 Task: Look for space in Teluknaga, Indonesia from 6th September, 2023 to 10th September, 2023 for 1 adult in price range Rs.10000 to Rs.15000. Place can be private room with 1  bedroom having 1 bed and 1 bathroom. Property type can be house, flat, guest house, hotel. Booking option can be shelf check-in. Required host language is English.
Action: Mouse moved to (417, 73)
Screenshot: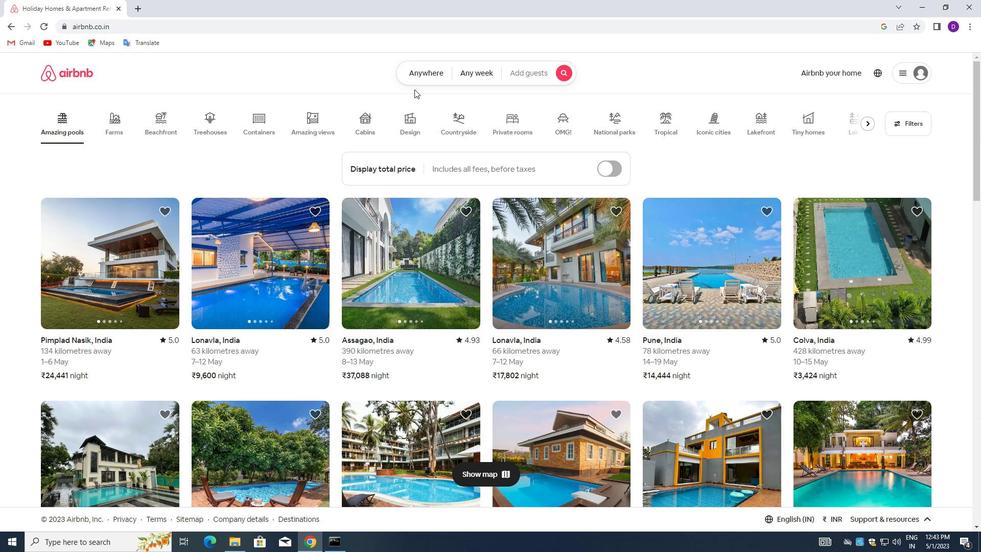 
Action: Mouse pressed left at (417, 73)
Screenshot: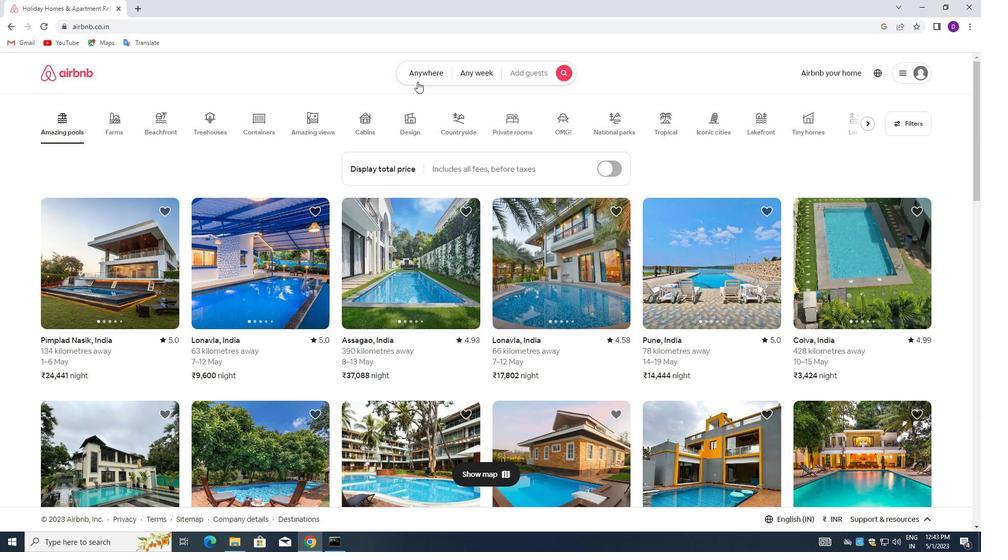 
Action: Mouse moved to (324, 118)
Screenshot: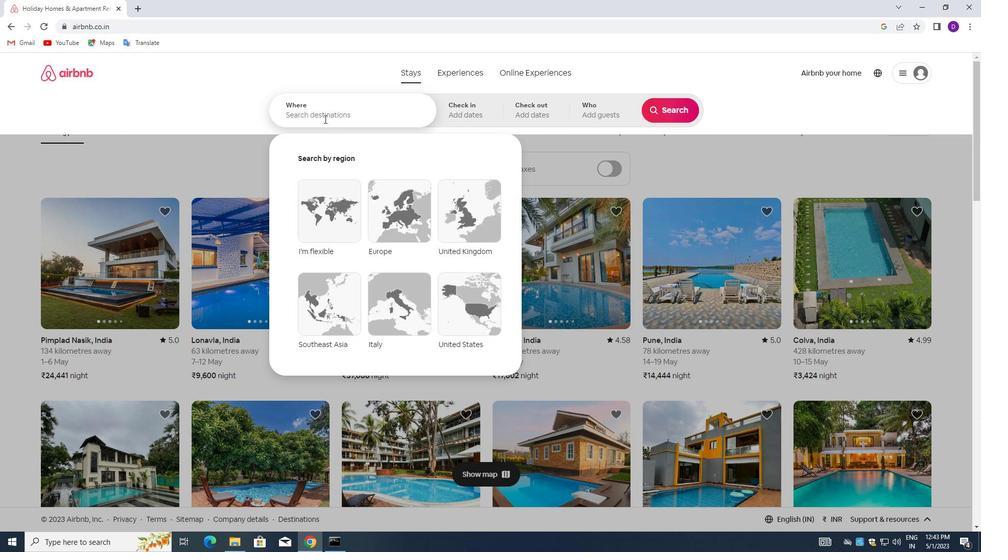 
Action: Mouse pressed left at (324, 118)
Screenshot: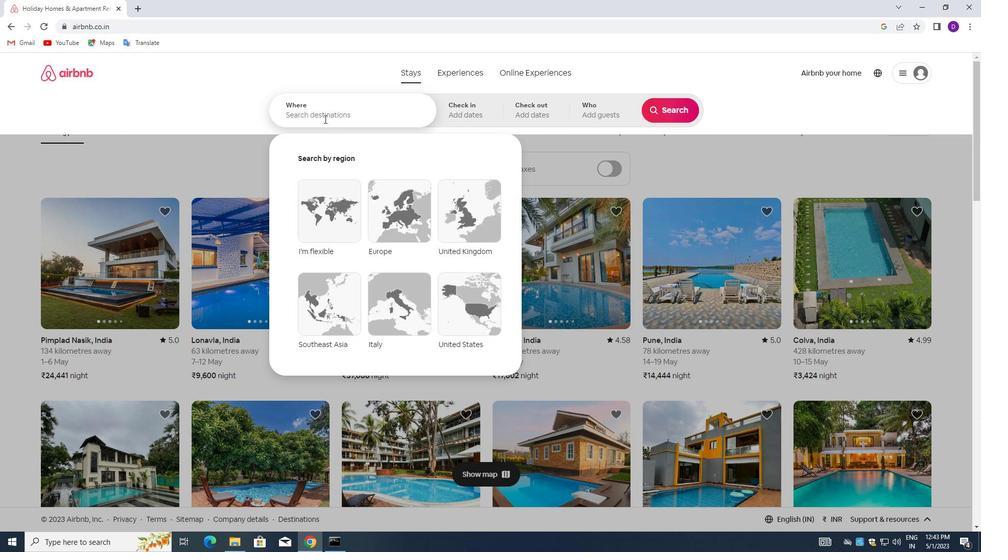 
Action: Key pressed <Key.shift>TELUKNAGA,<Key.space><Key.shift>INDONESIA<Key.enter>
Screenshot: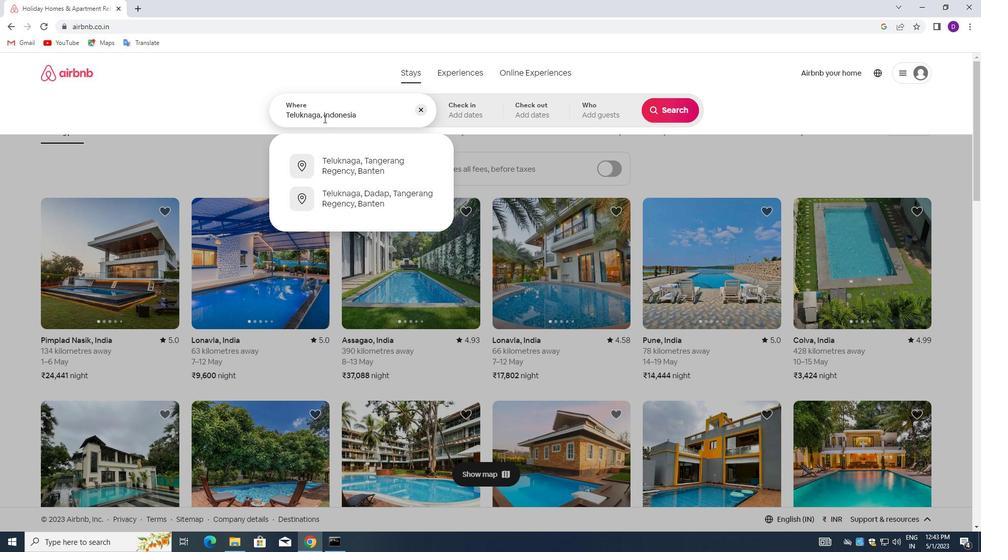 
Action: Mouse moved to (668, 189)
Screenshot: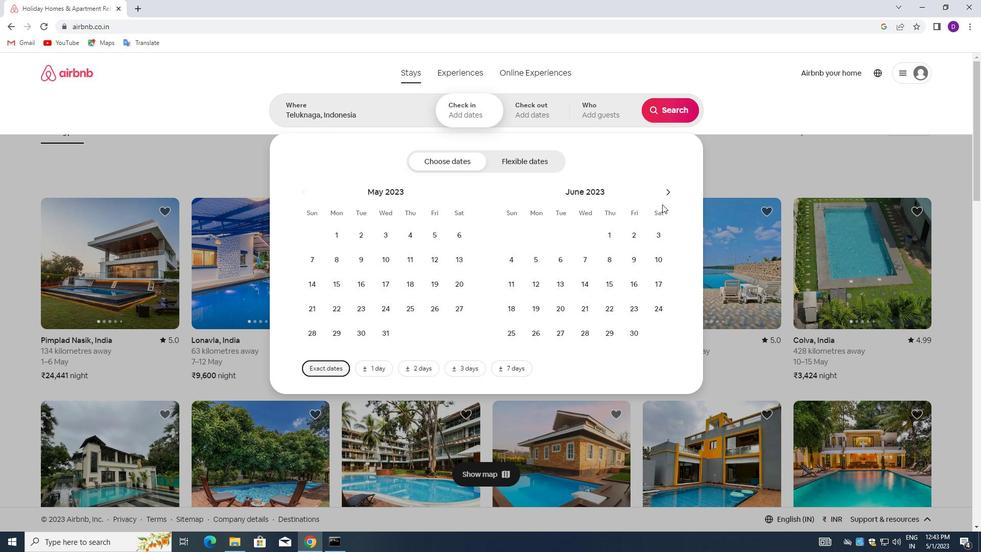 
Action: Mouse pressed left at (668, 189)
Screenshot: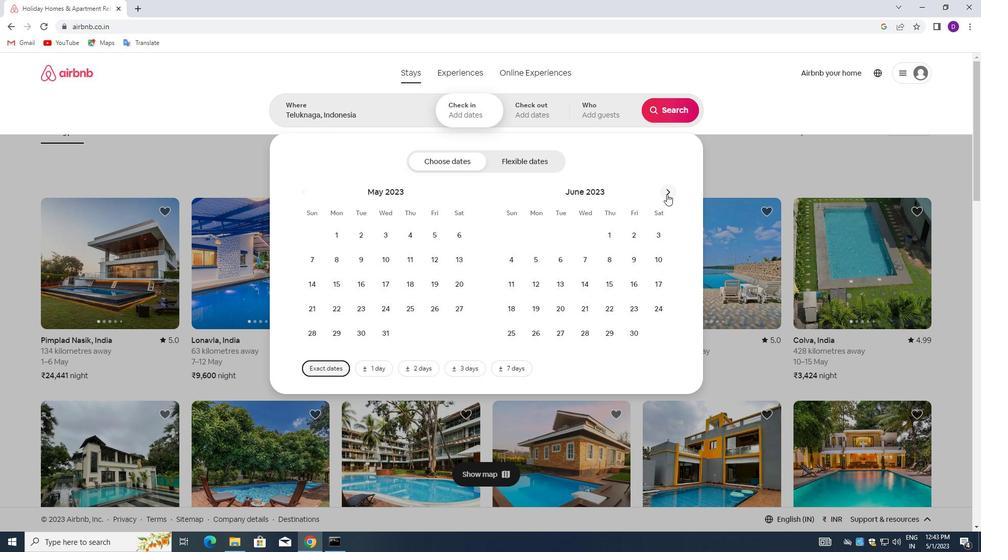 
Action: Mouse pressed left at (668, 189)
Screenshot: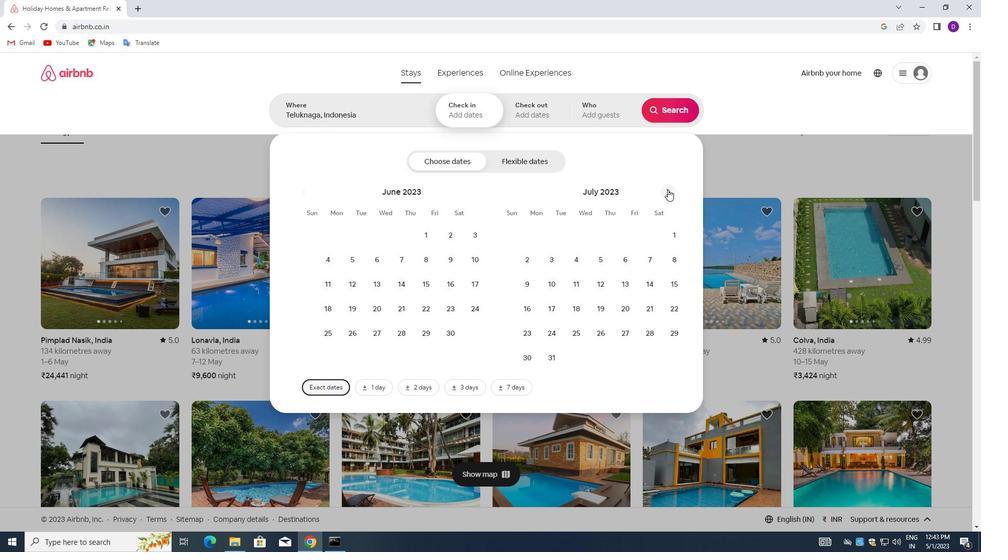 
Action: Mouse pressed left at (668, 189)
Screenshot: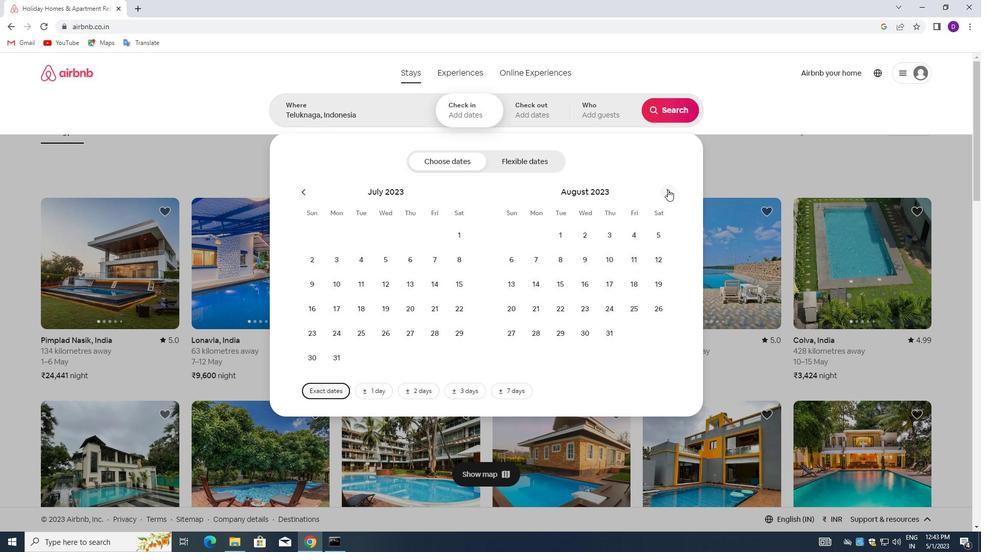 
Action: Mouse moved to (583, 262)
Screenshot: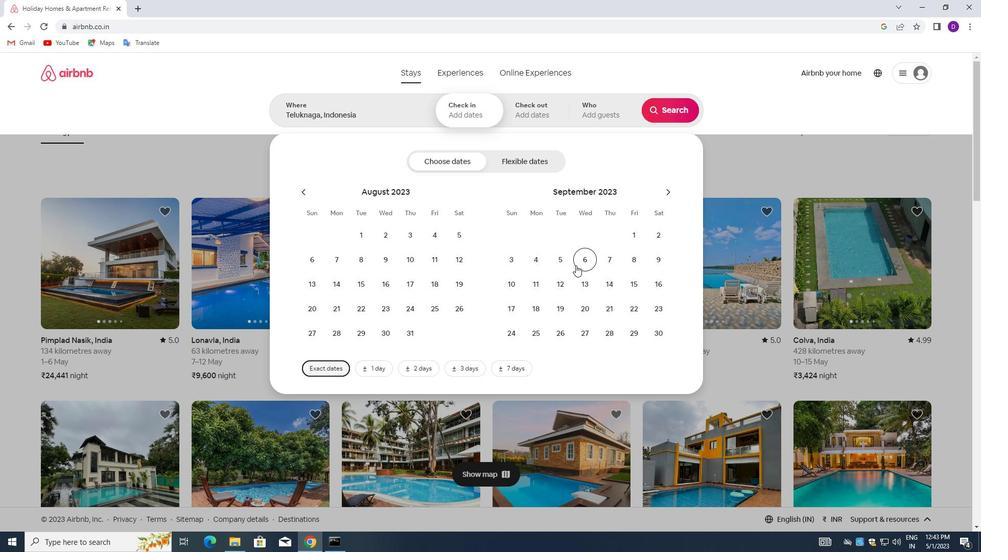 
Action: Mouse pressed left at (583, 262)
Screenshot: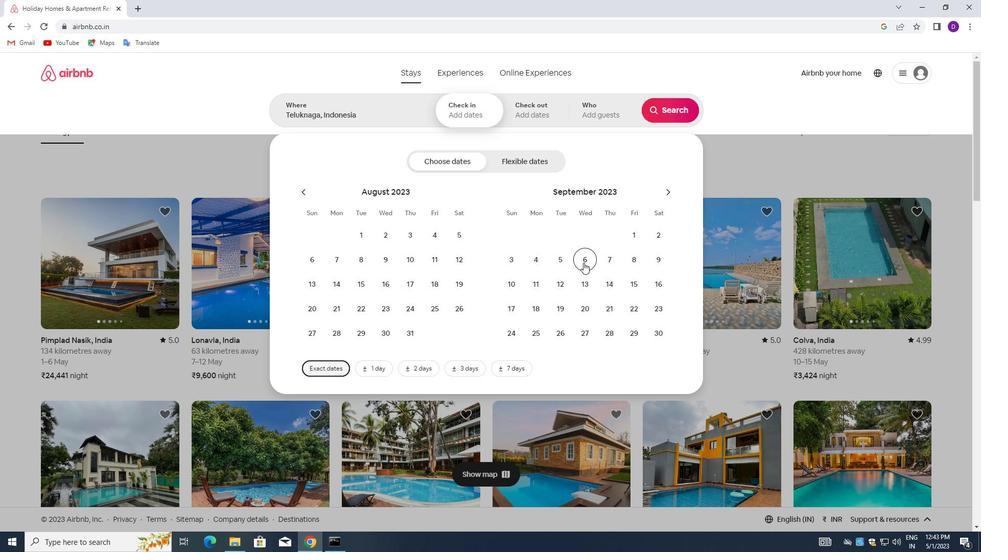 
Action: Mouse moved to (517, 279)
Screenshot: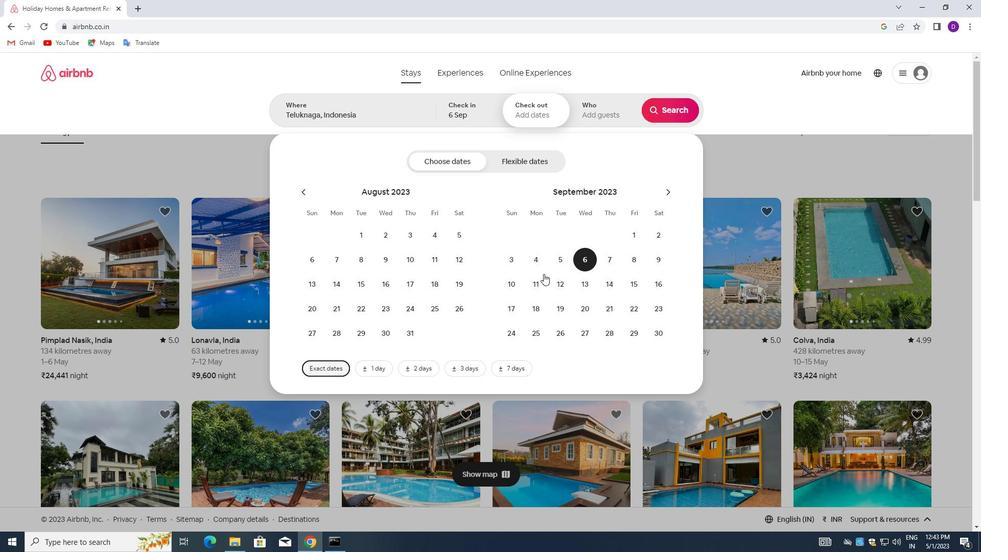 
Action: Mouse pressed left at (517, 279)
Screenshot: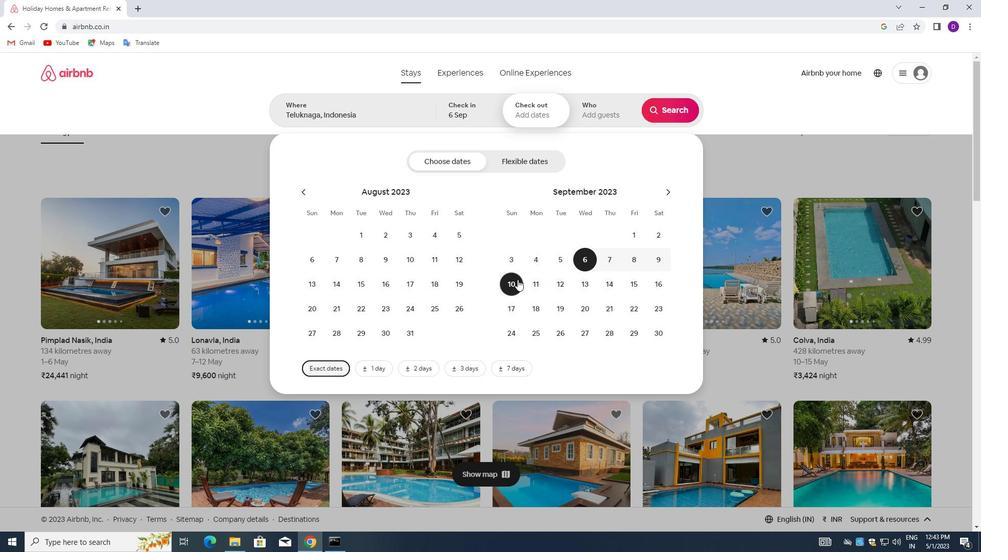 
Action: Mouse moved to (594, 113)
Screenshot: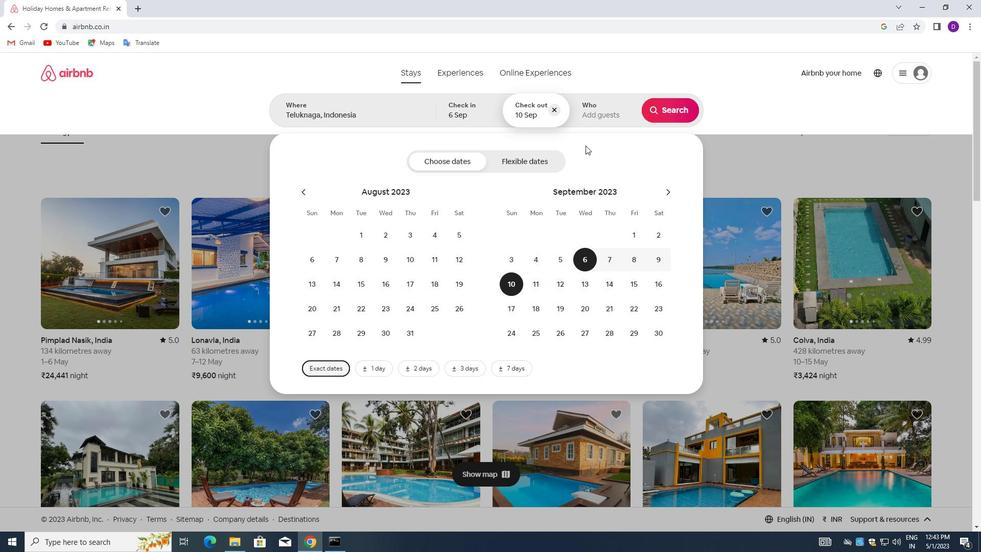 
Action: Mouse pressed left at (594, 113)
Screenshot: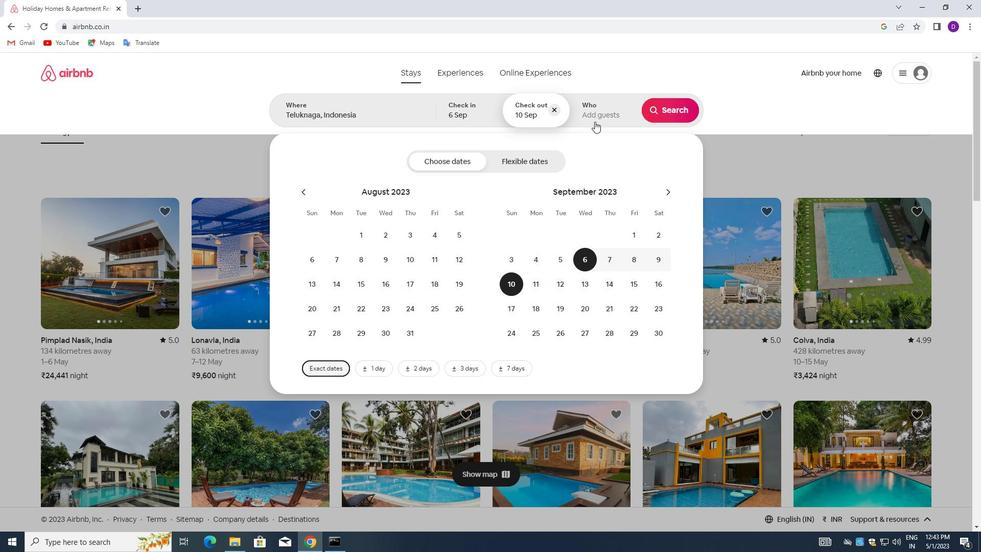 
Action: Mouse moved to (678, 164)
Screenshot: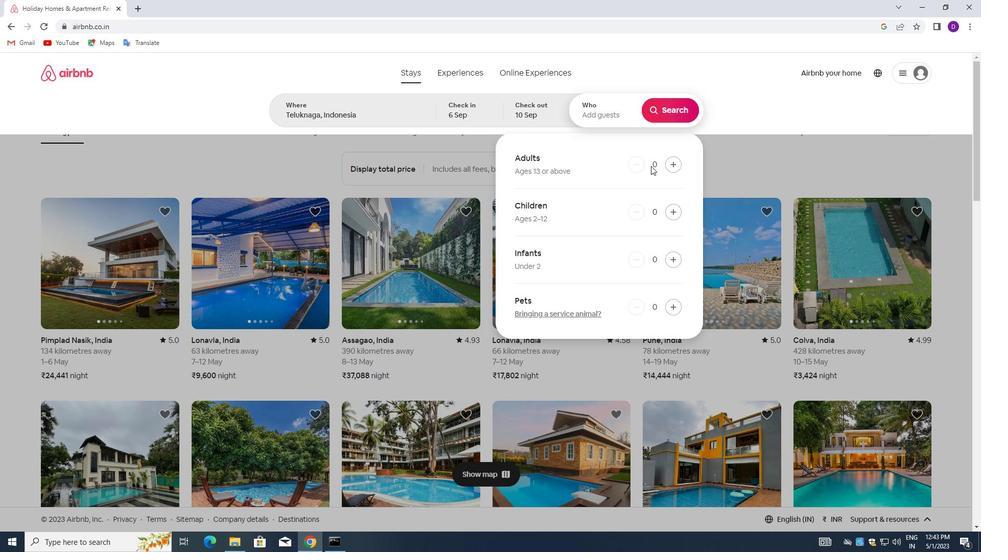 
Action: Mouse pressed left at (678, 164)
Screenshot: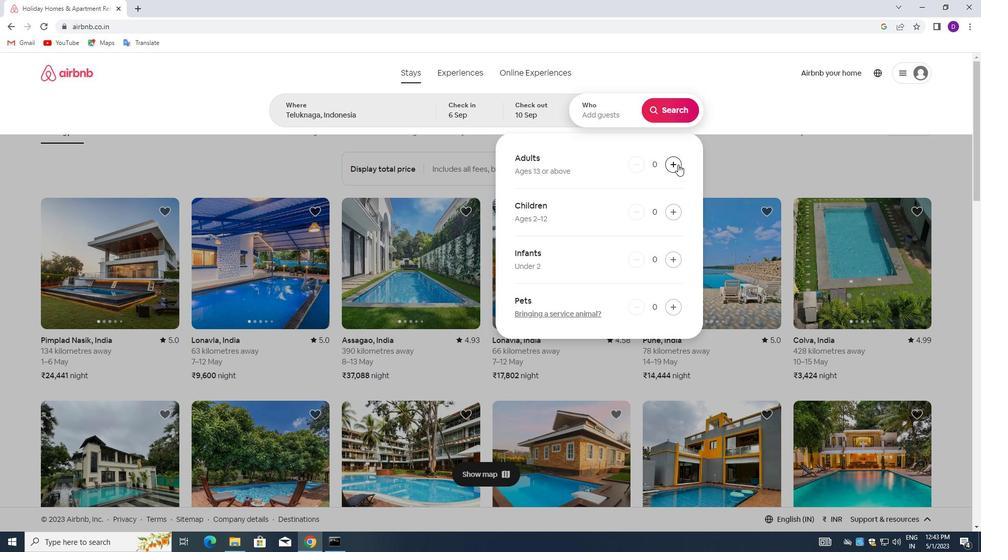 
Action: Mouse moved to (662, 112)
Screenshot: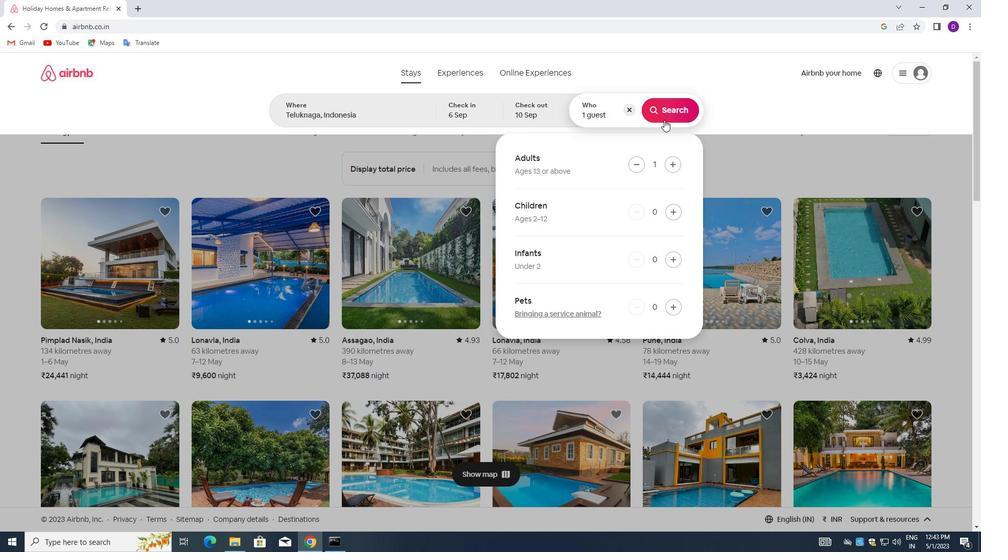 
Action: Mouse pressed left at (662, 112)
Screenshot: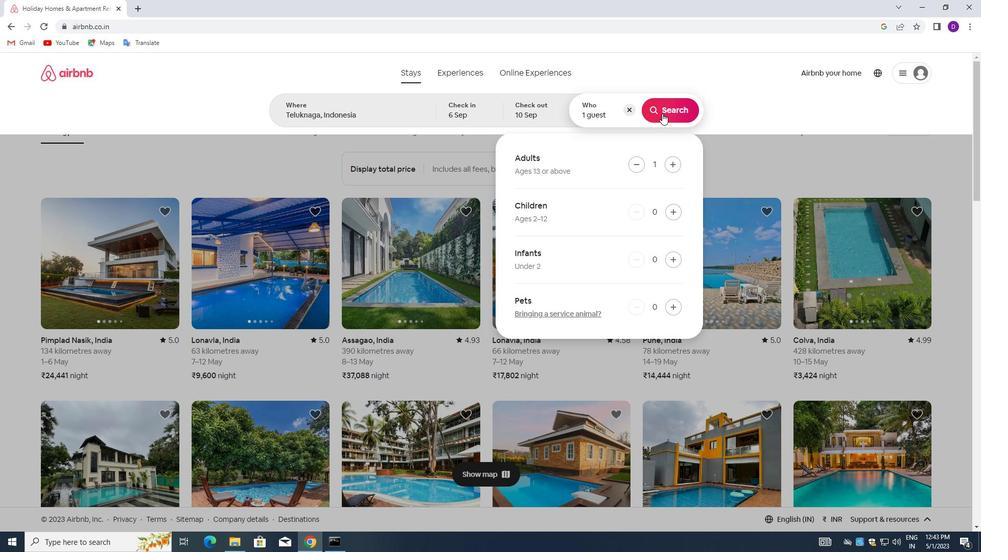 
Action: Mouse moved to (937, 112)
Screenshot: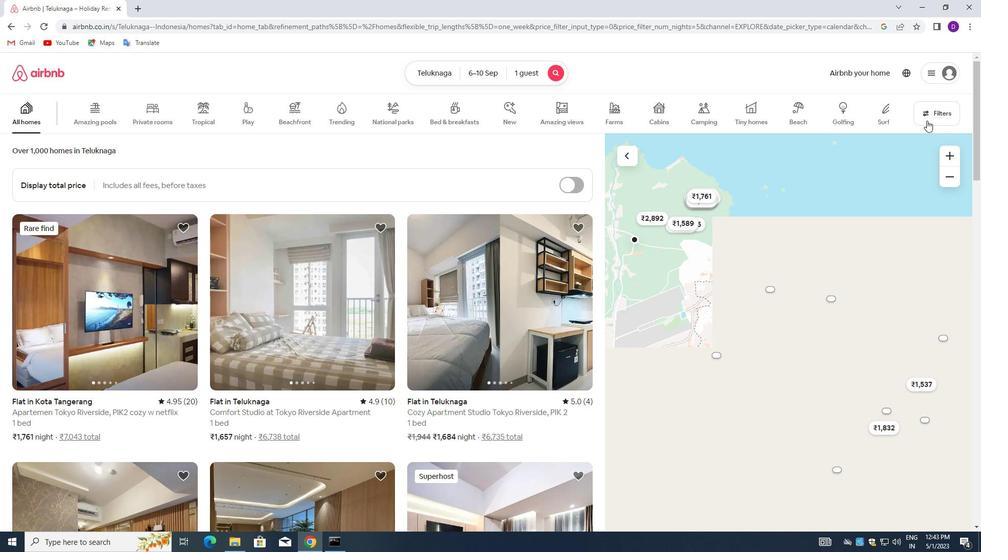 
Action: Mouse pressed left at (937, 112)
Screenshot: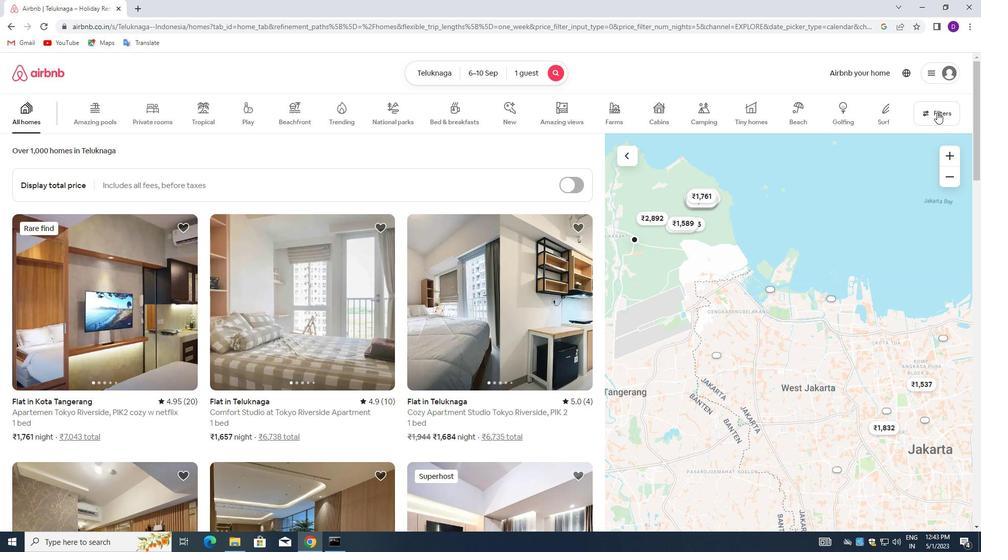
Action: Mouse moved to (366, 246)
Screenshot: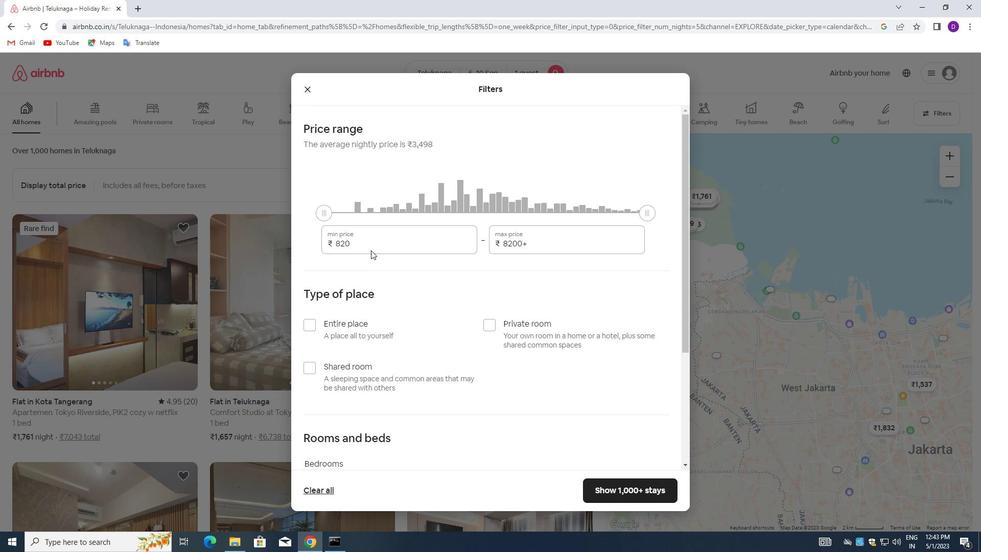 
Action: Mouse pressed left at (366, 246)
Screenshot: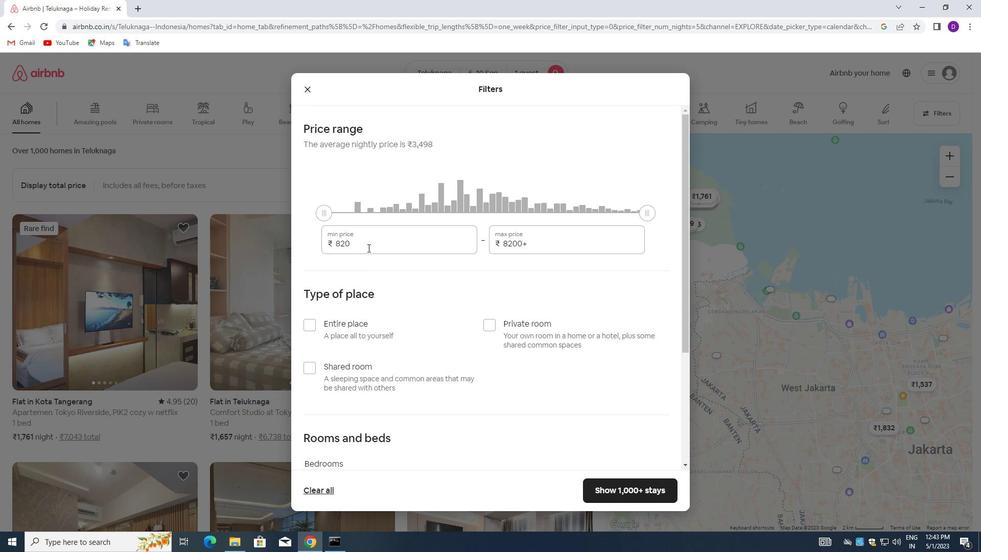 
Action: Mouse pressed left at (366, 246)
Screenshot: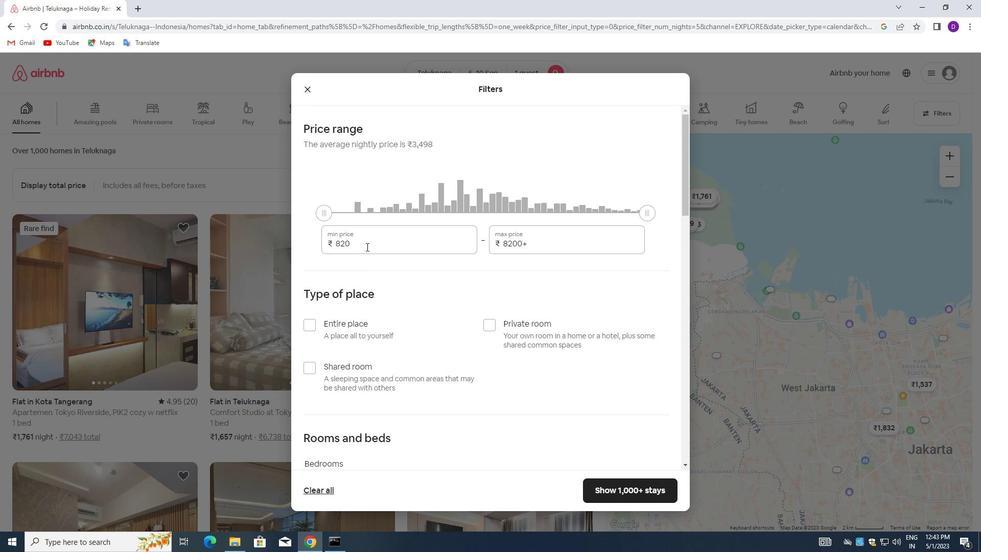 
Action: Key pressed 10000<Key.tab>15<Key.backspace><Key.backspace><Key.backspace><Key.backspace><Key.backspace><Key.backspace><Key.backspace><Key.backspace><Key.backspace><Key.backspace>15000
Screenshot: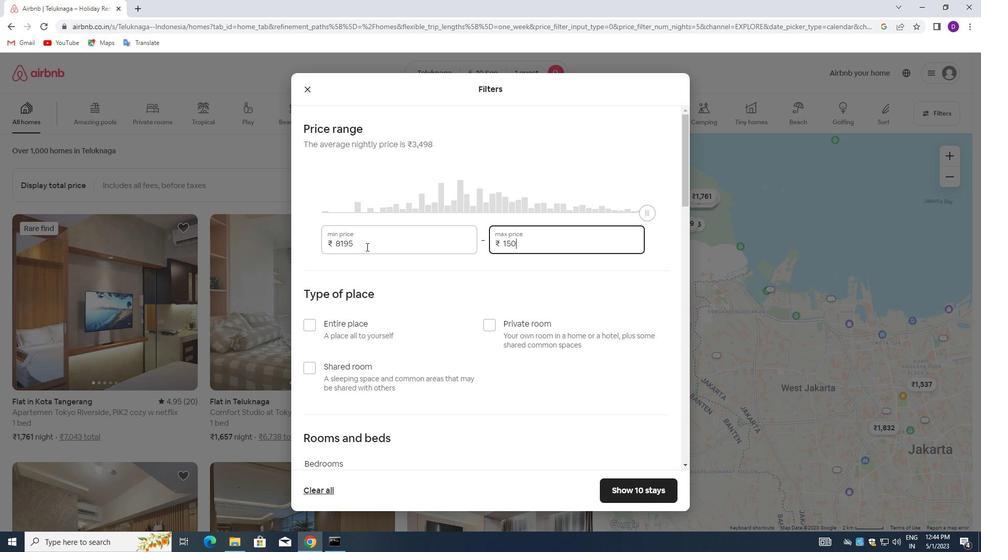 
Action: Mouse moved to (377, 273)
Screenshot: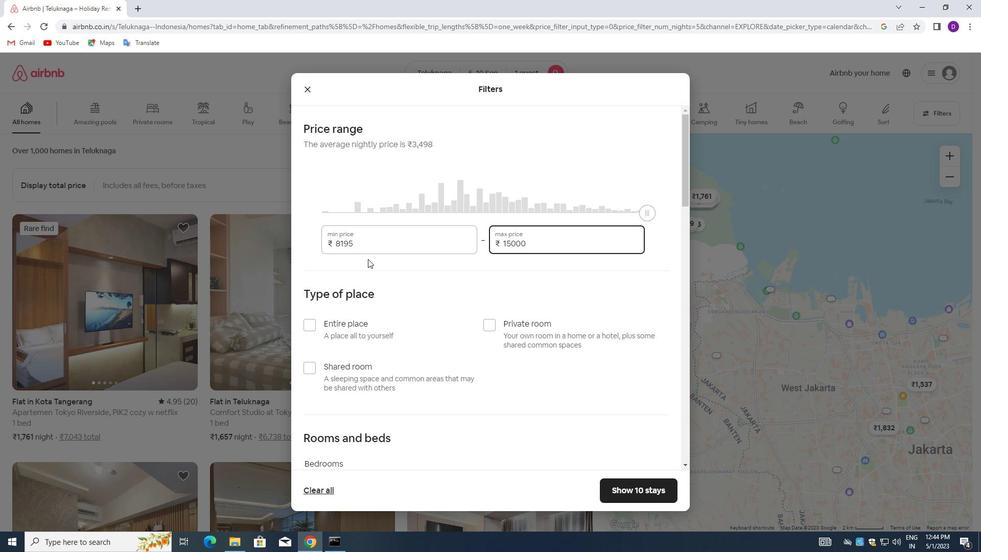 
Action: Mouse scrolled (377, 273) with delta (0, 0)
Screenshot: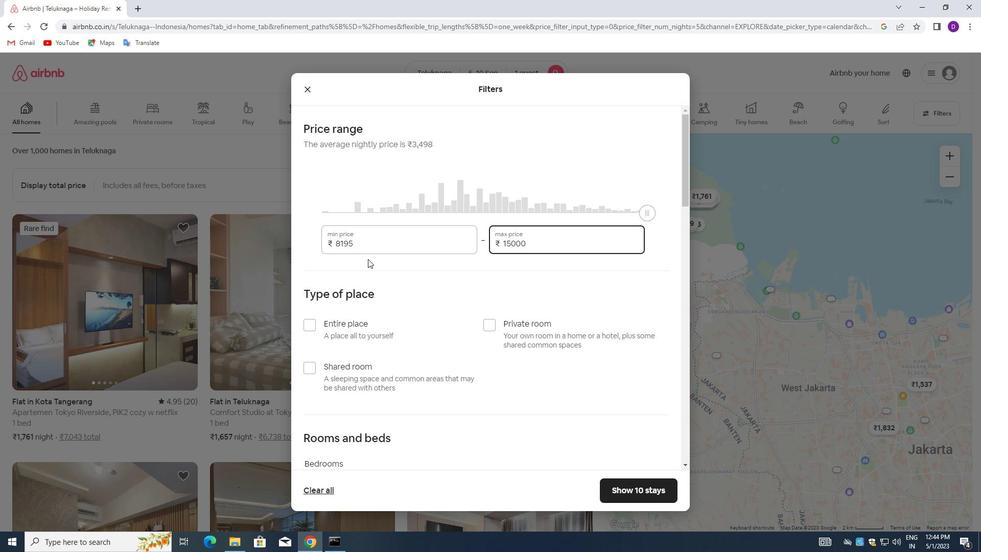 
Action: Mouse moved to (378, 275)
Screenshot: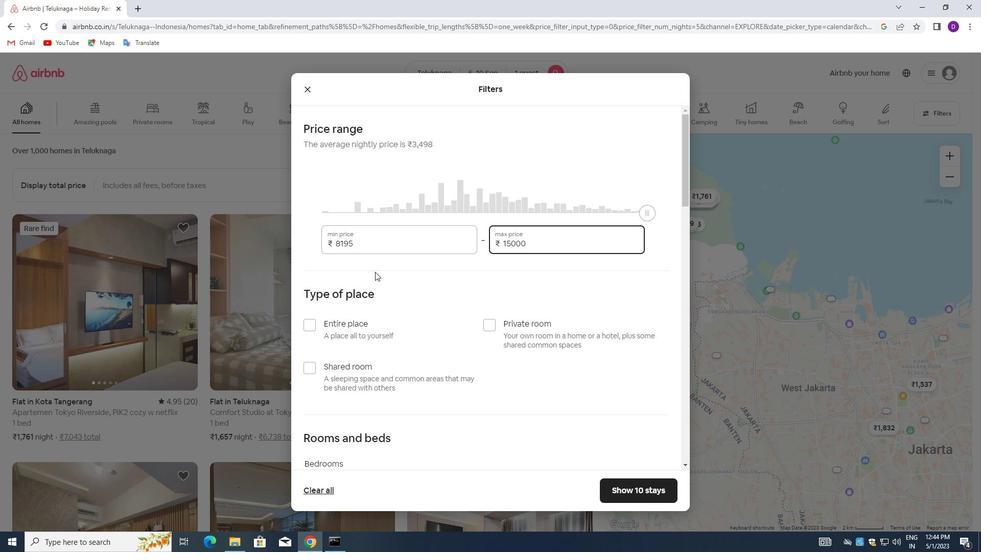 
Action: Mouse scrolled (378, 274) with delta (0, 0)
Screenshot: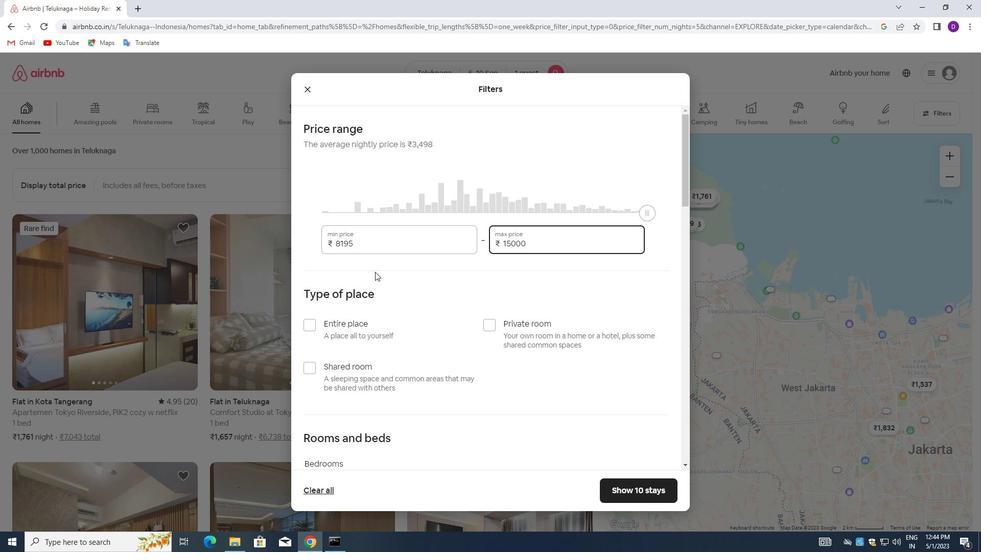 
Action: Mouse moved to (378, 275)
Screenshot: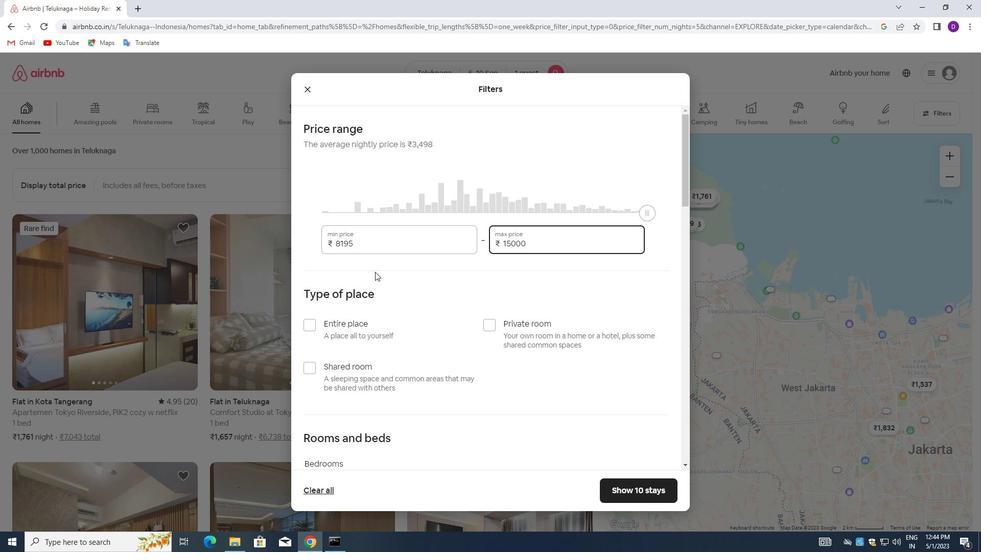 
Action: Mouse scrolled (378, 275) with delta (0, 0)
Screenshot: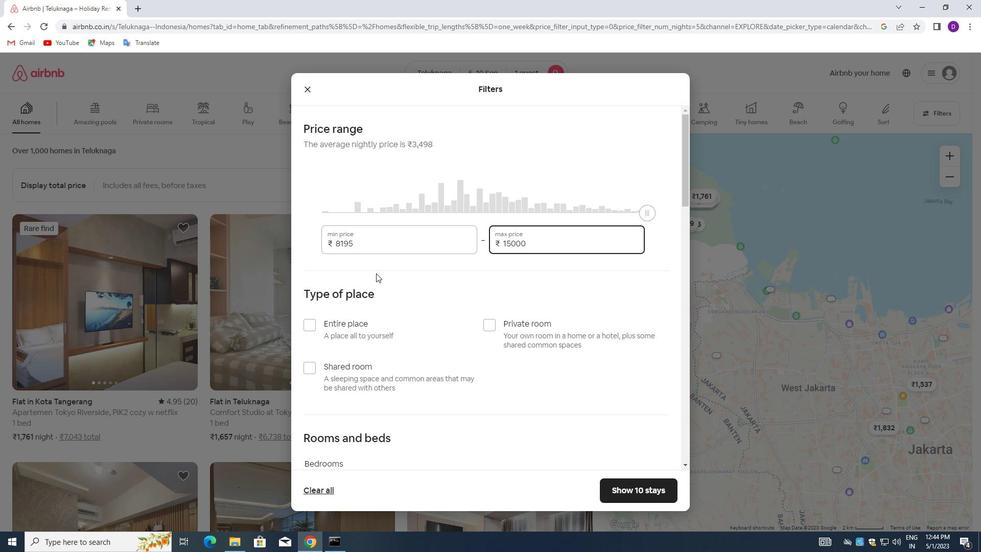 
Action: Mouse moved to (378, 276)
Screenshot: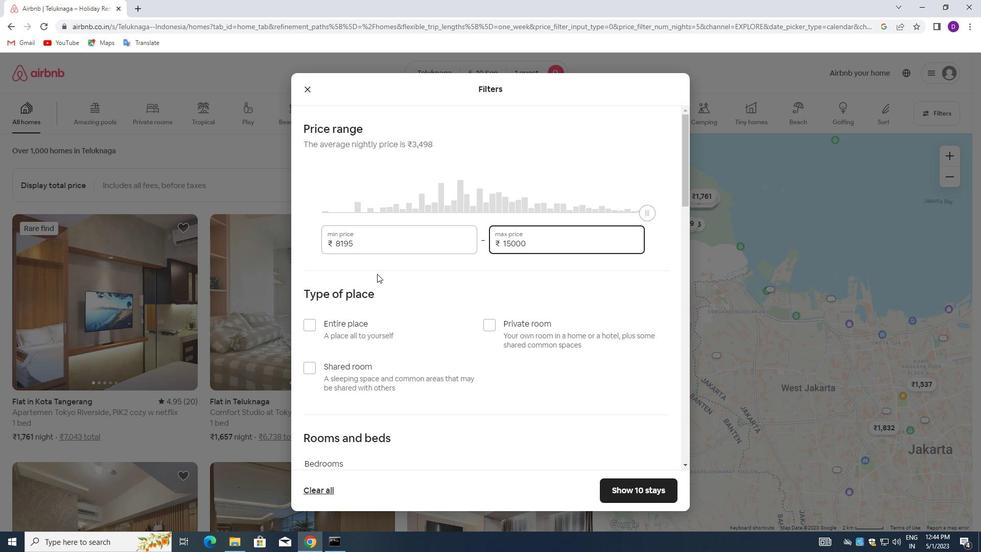 
Action: Mouse scrolled (378, 275) with delta (0, 0)
Screenshot: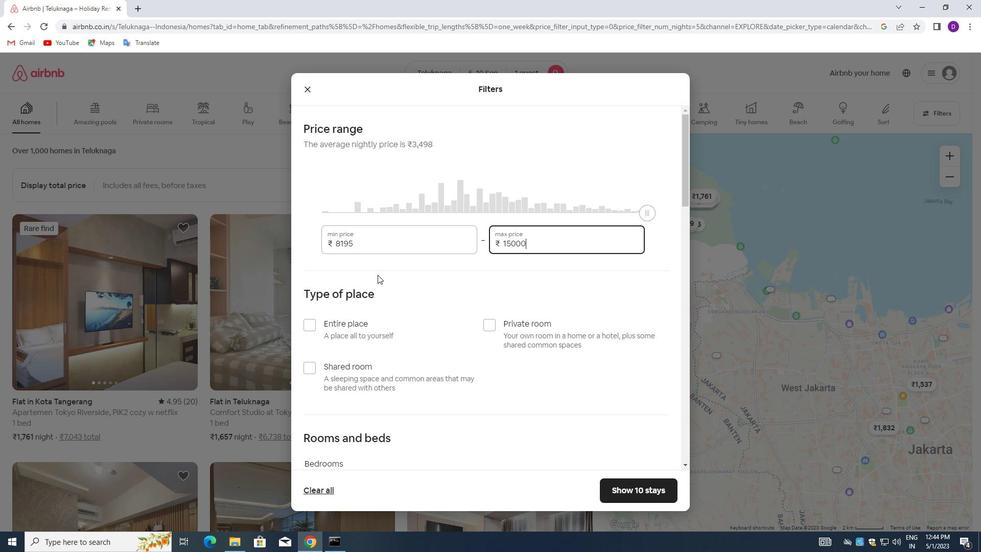 
Action: Mouse moved to (490, 122)
Screenshot: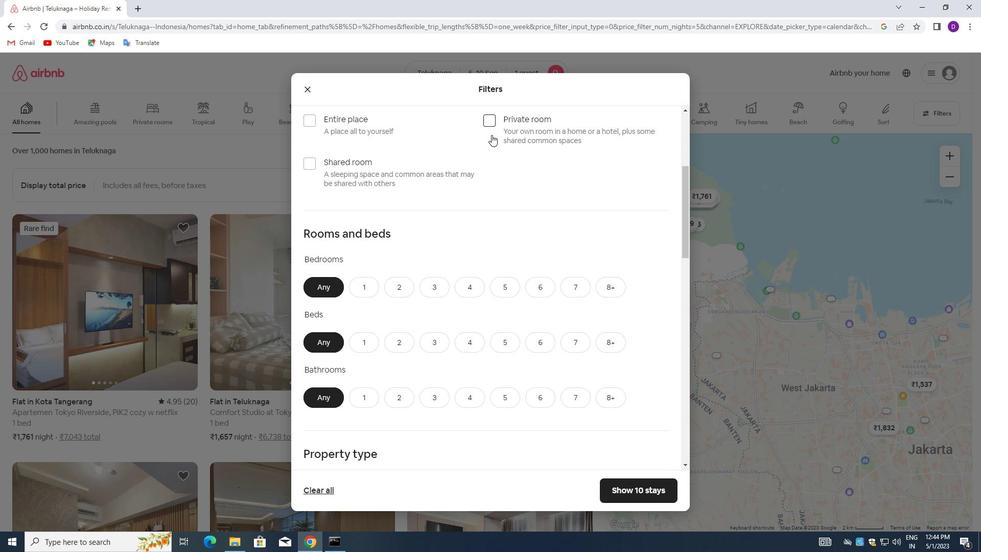 
Action: Mouse pressed left at (490, 122)
Screenshot: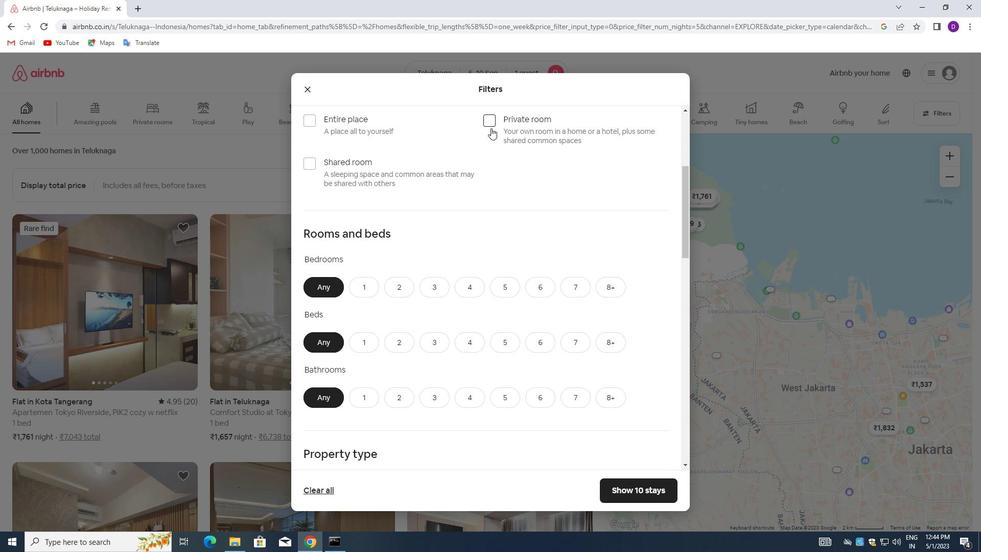 
Action: Mouse moved to (362, 282)
Screenshot: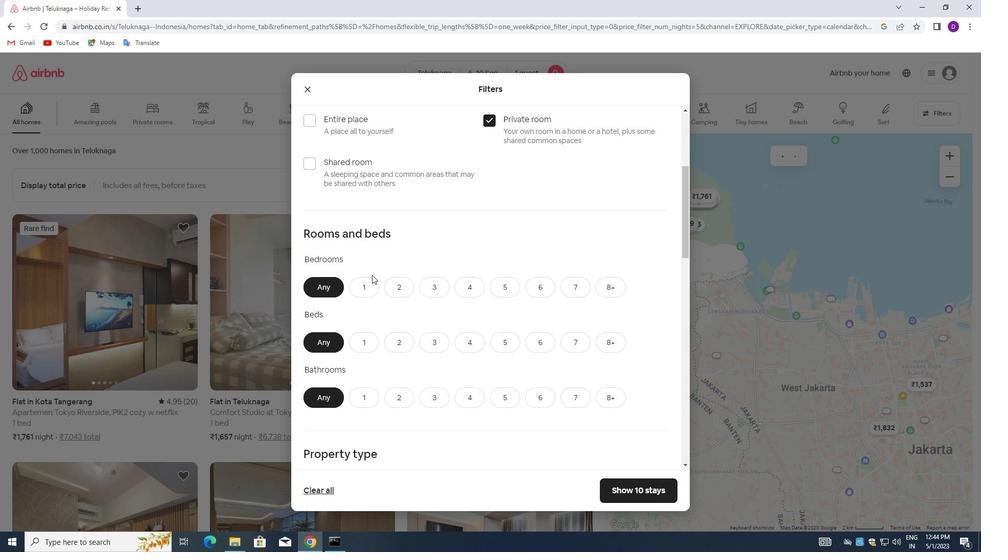 
Action: Mouse pressed left at (362, 282)
Screenshot: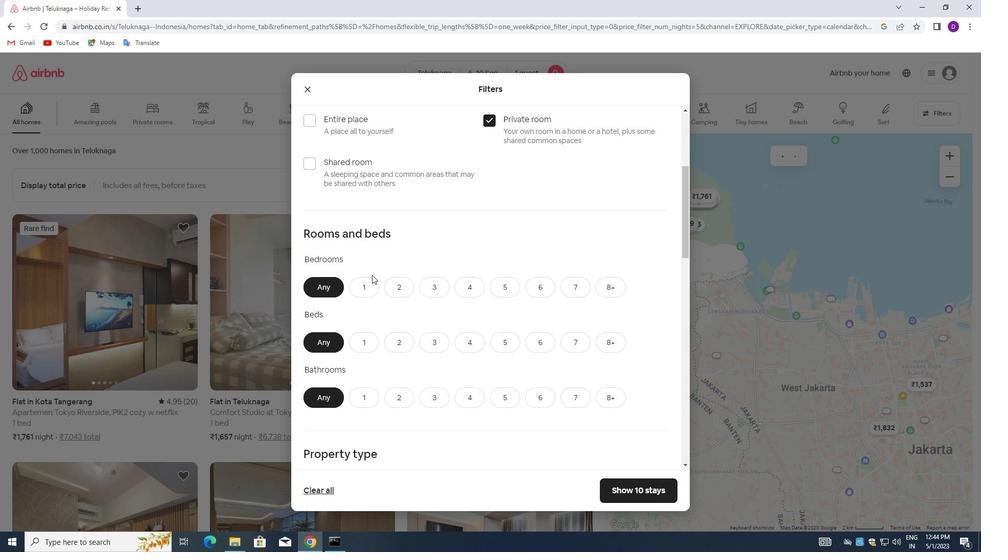 
Action: Mouse moved to (361, 343)
Screenshot: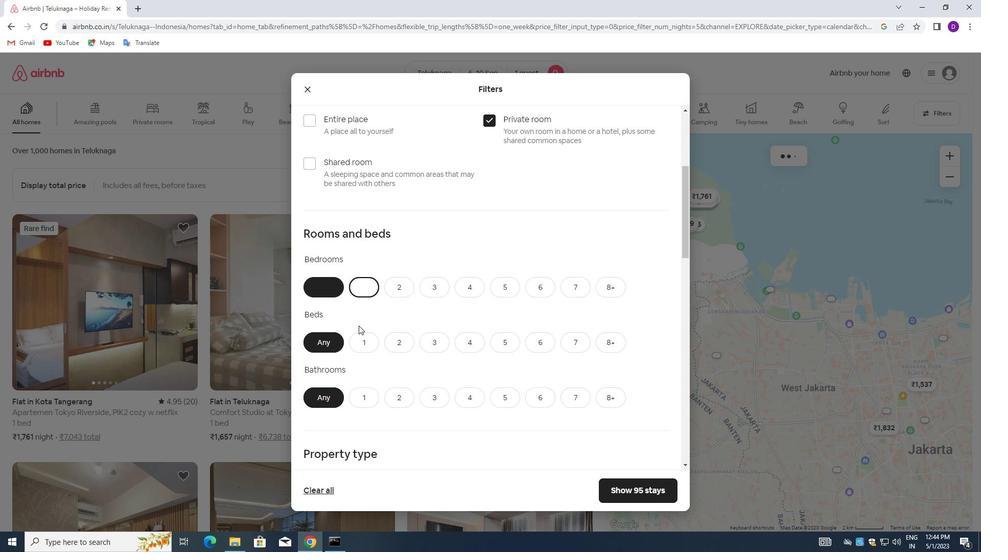 
Action: Mouse pressed left at (361, 343)
Screenshot: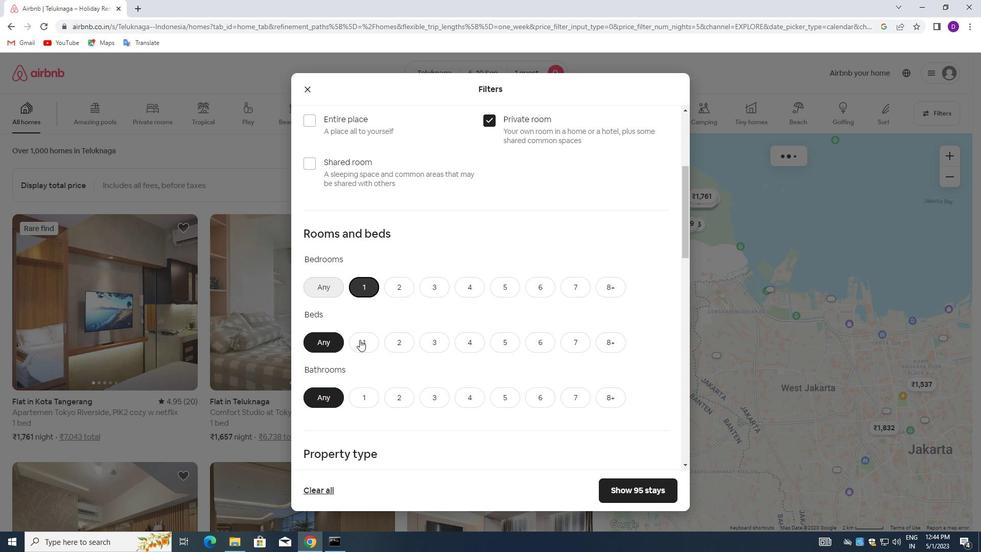 
Action: Mouse moved to (364, 391)
Screenshot: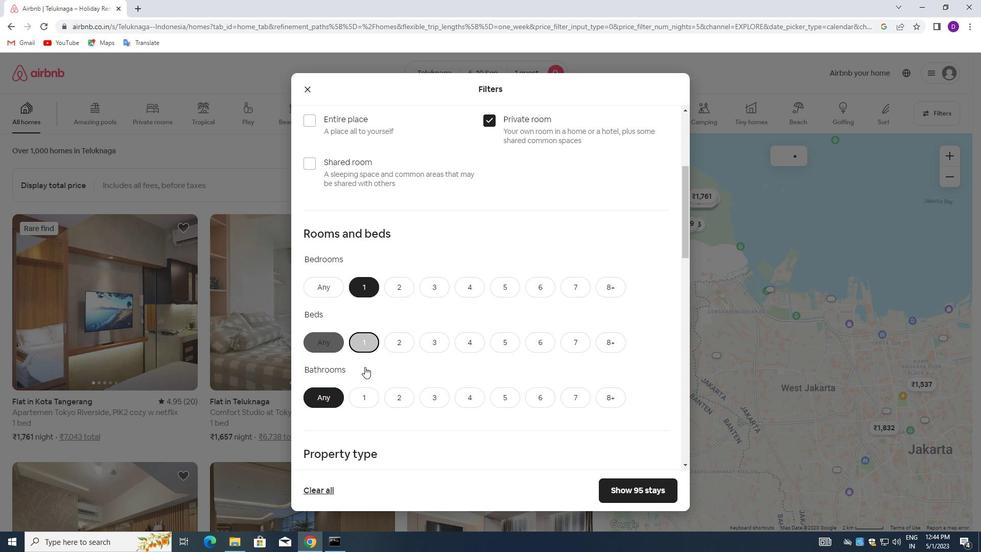 
Action: Mouse pressed left at (364, 391)
Screenshot: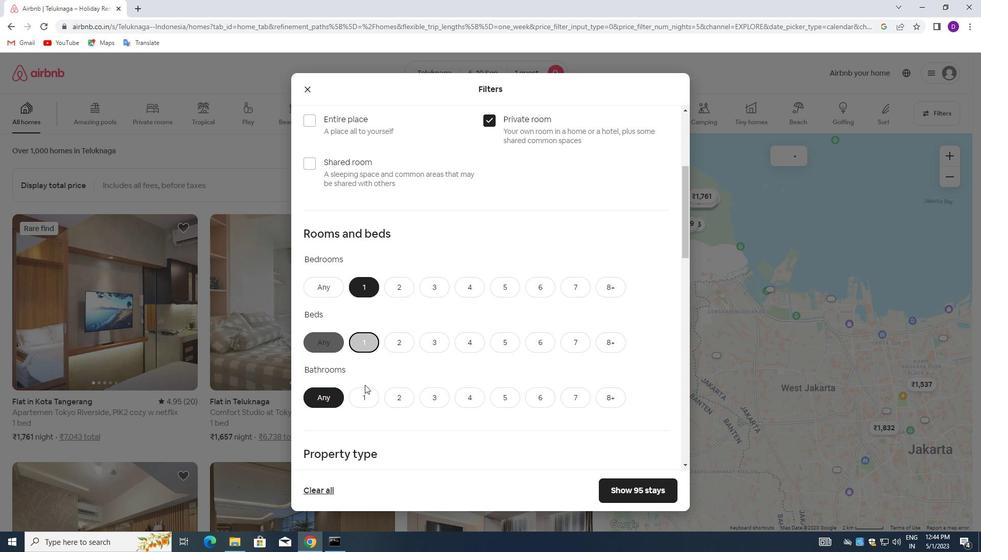 
Action: Mouse moved to (390, 351)
Screenshot: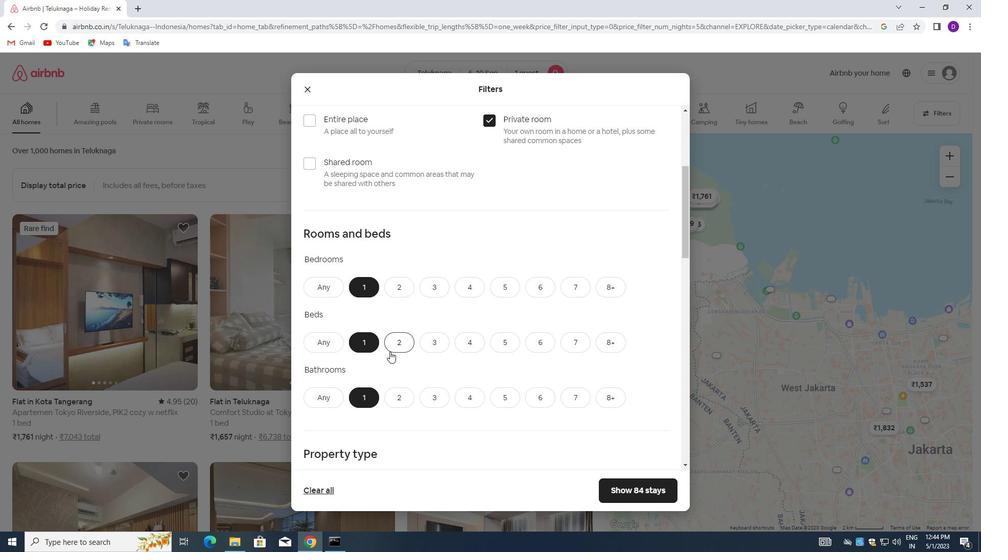 
Action: Mouse scrolled (390, 351) with delta (0, 0)
Screenshot: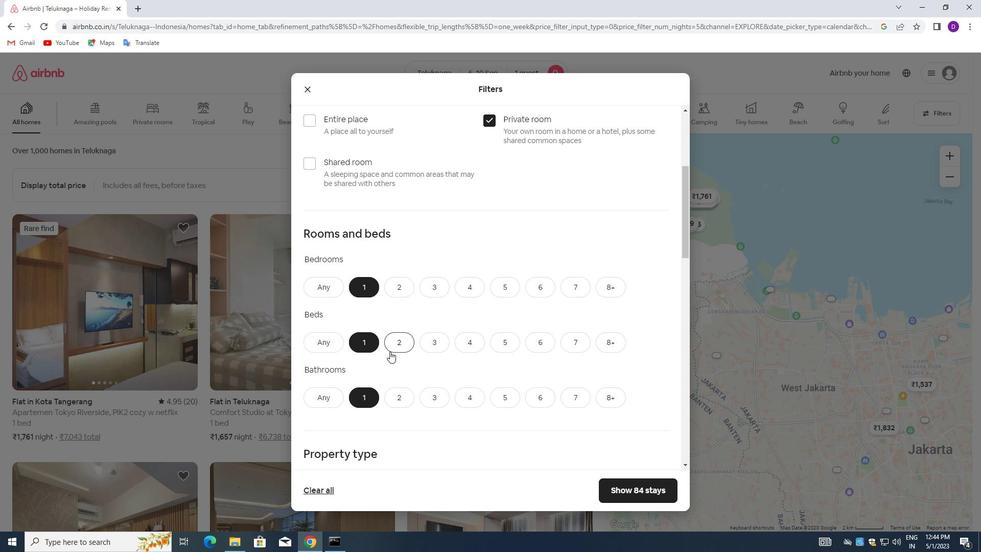 
Action: Mouse moved to (391, 351)
Screenshot: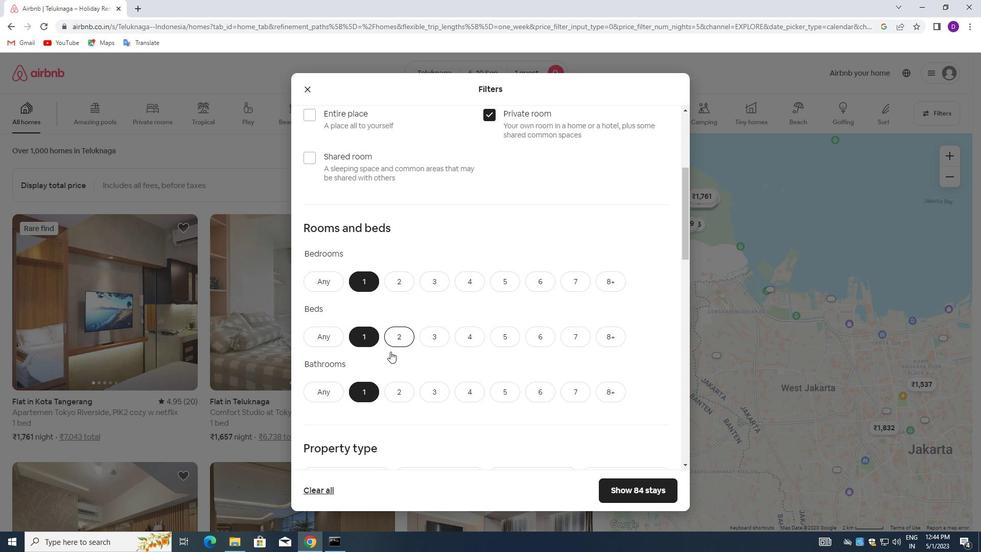 
Action: Mouse scrolled (391, 351) with delta (0, 0)
Screenshot: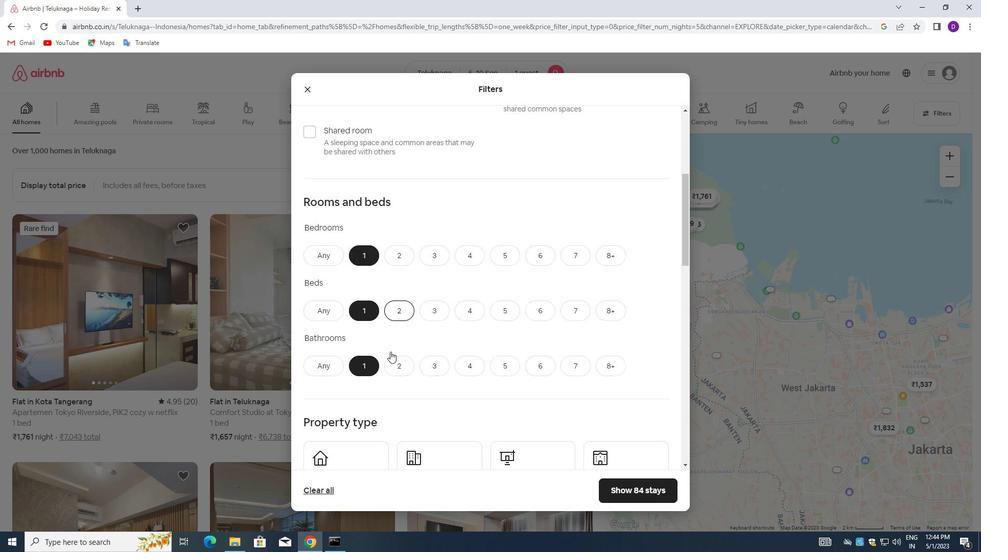 
Action: Mouse scrolled (391, 351) with delta (0, 0)
Screenshot: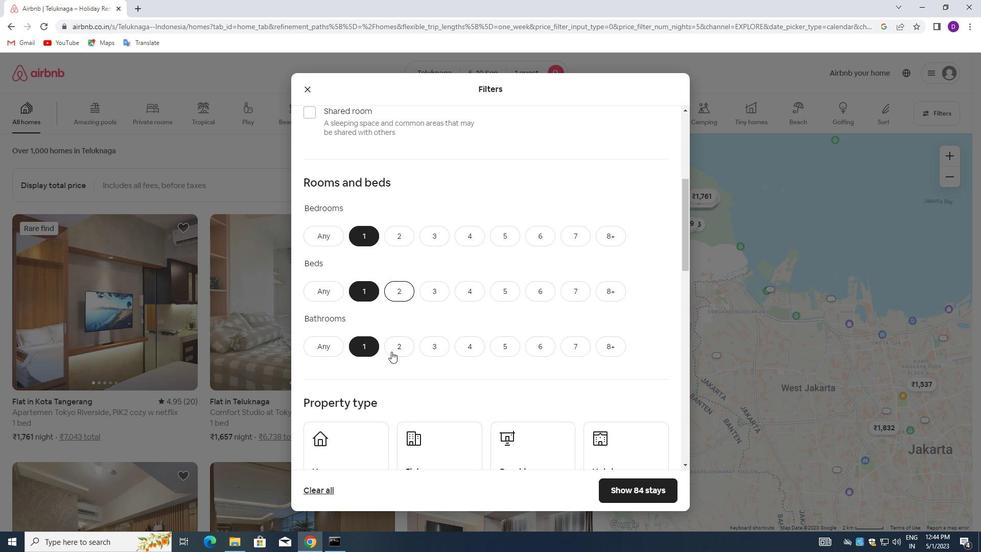 
Action: Mouse moved to (348, 348)
Screenshot: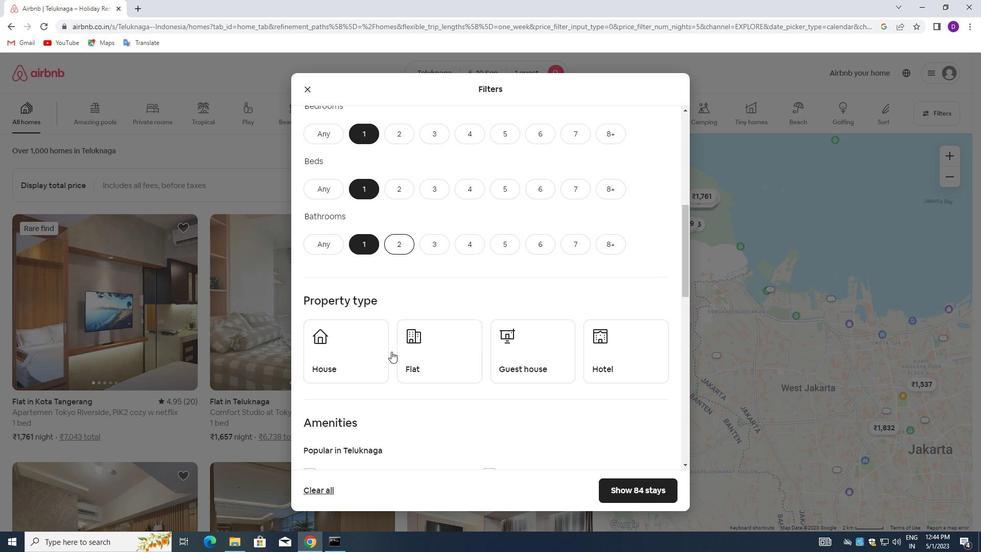 
Action: Mouse pressed left at (348, 348)
Screenshot: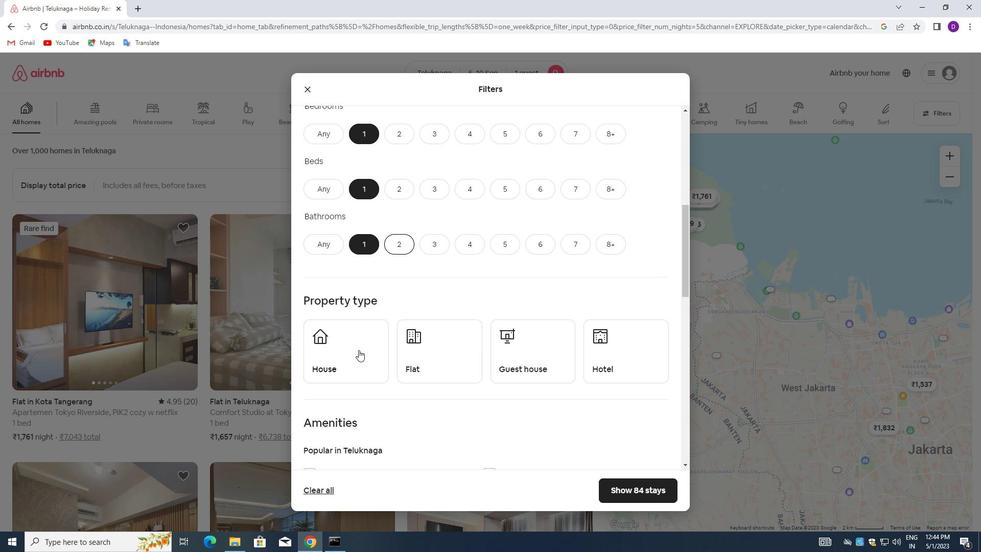 
Action: Mouse moved to (417, 350)
Screenshot: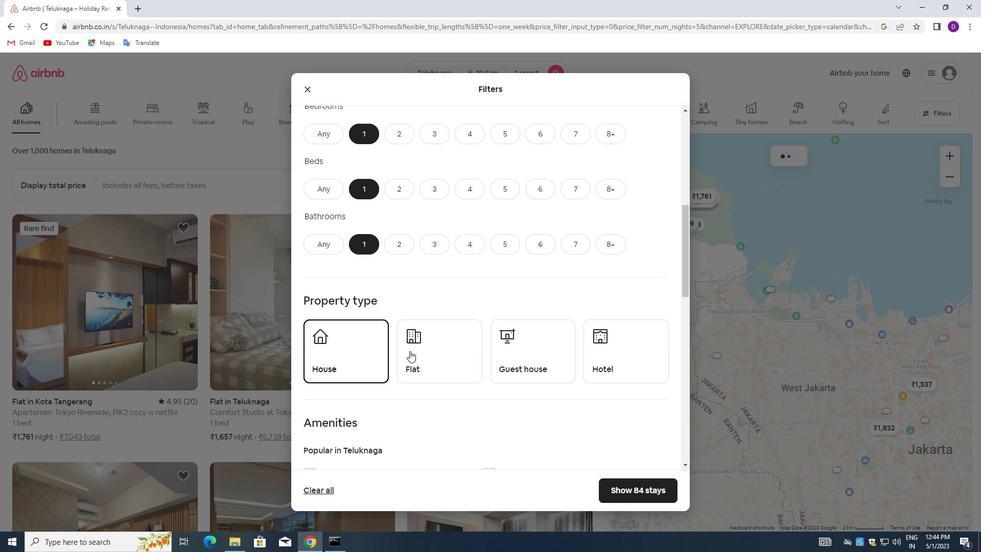 
Action: Mouse pressed left at (417, 350)
Screenshot: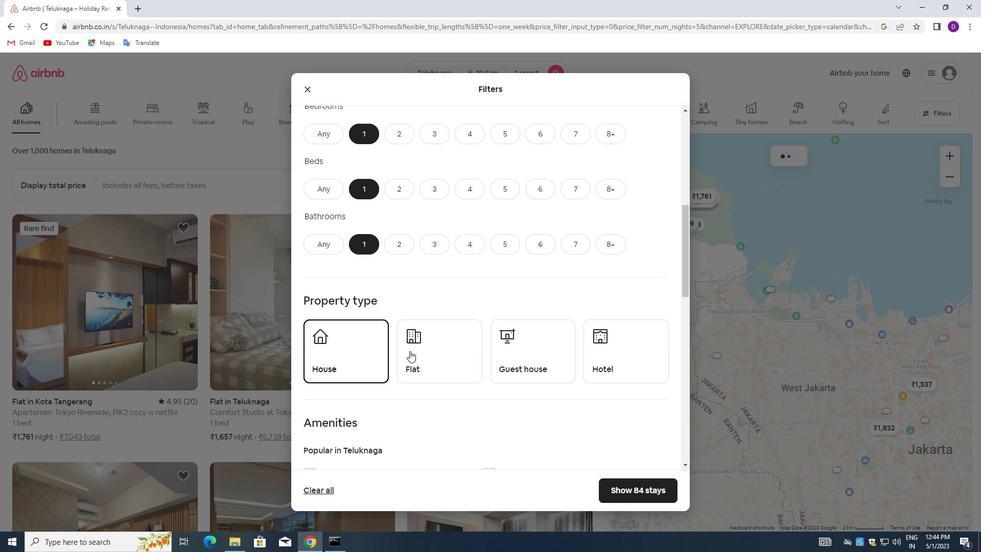 
Action: Mouse moved to (497, 347)
Screenshot: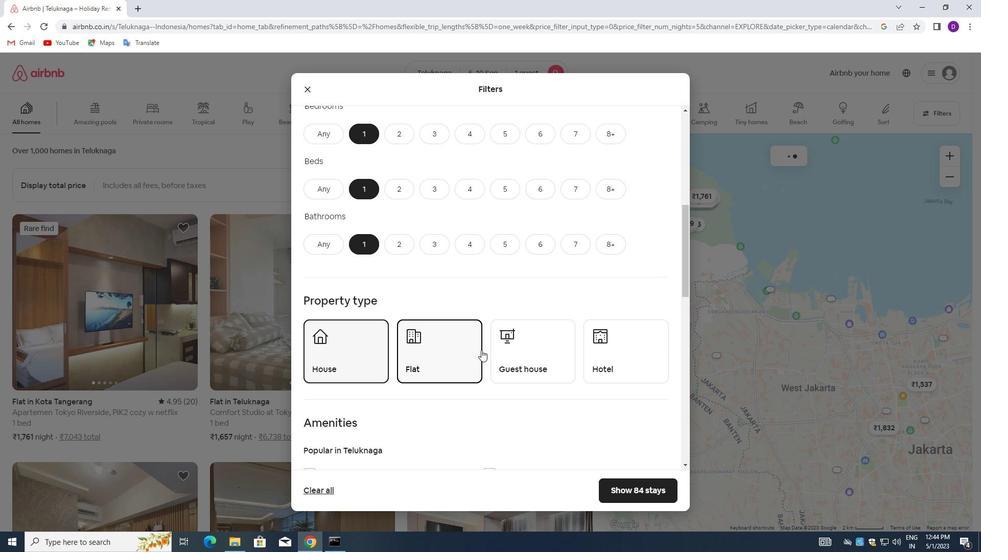 
Action: Mouse pressed left at (497, 347)
Screenshot: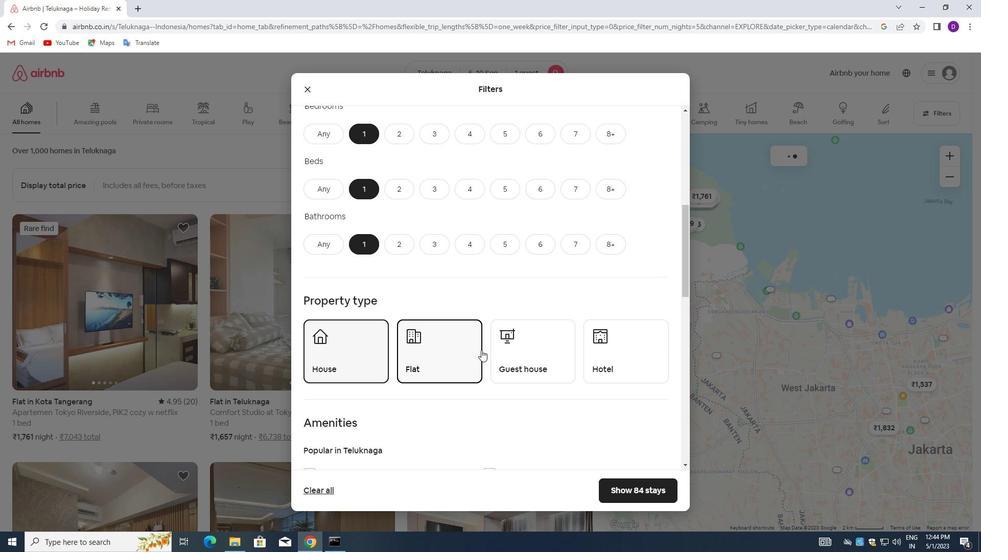 
Action: Mouse moved to (613, 347)
Screenshot: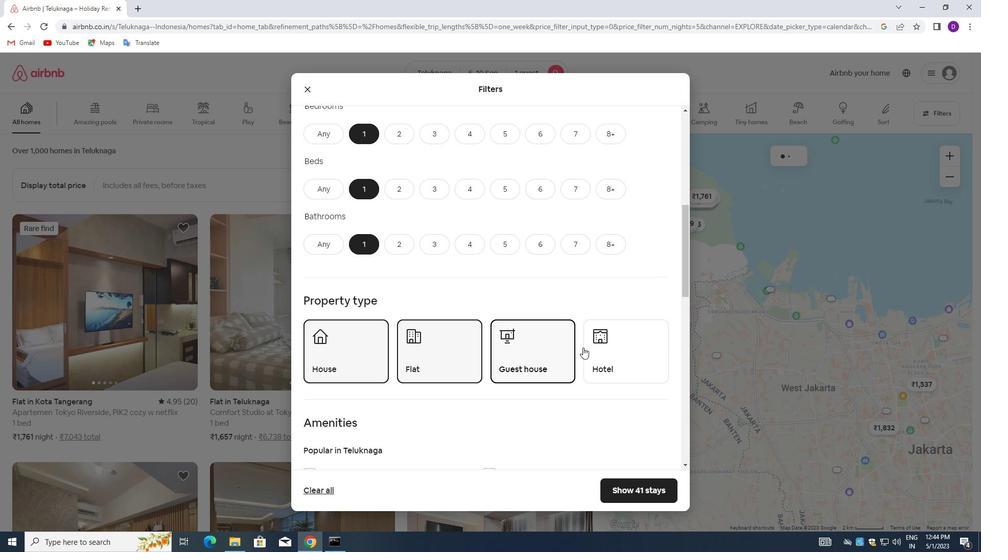 
Action: Mouse pressed left at (613, 347)
Screenshot: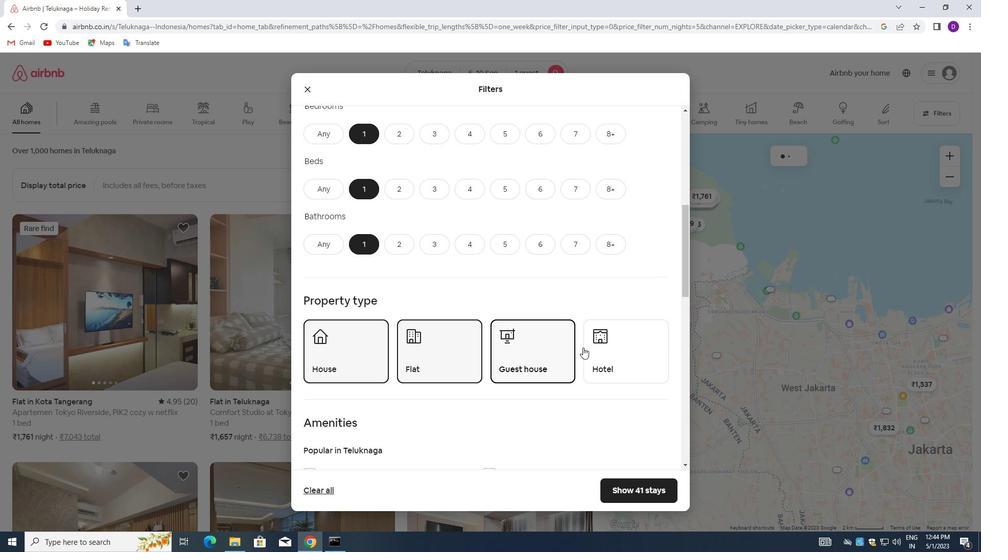
Action: Mouse moved to (510, 351)
Screenshot: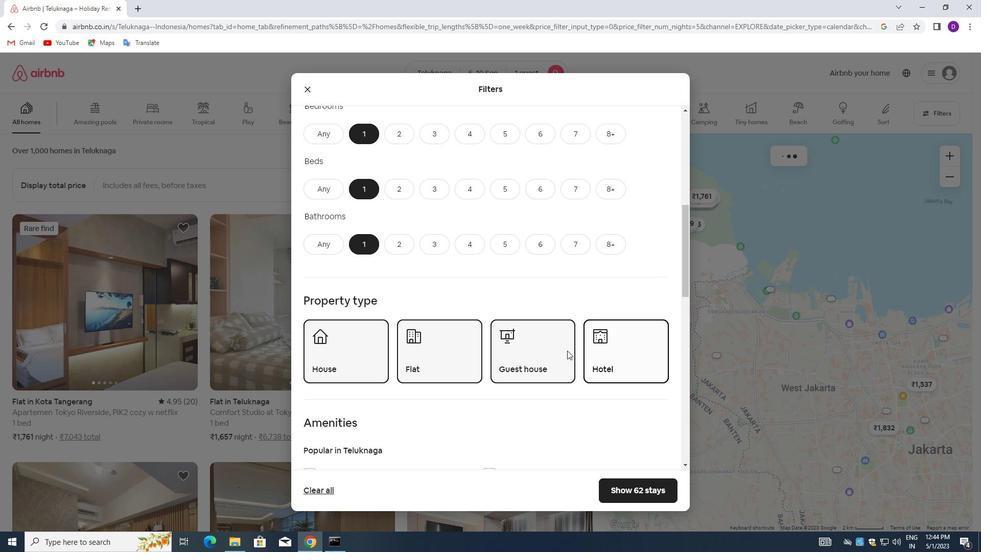 
Action: Mouse scrolled (510, 350) with delta (0, 0)
Screenshot: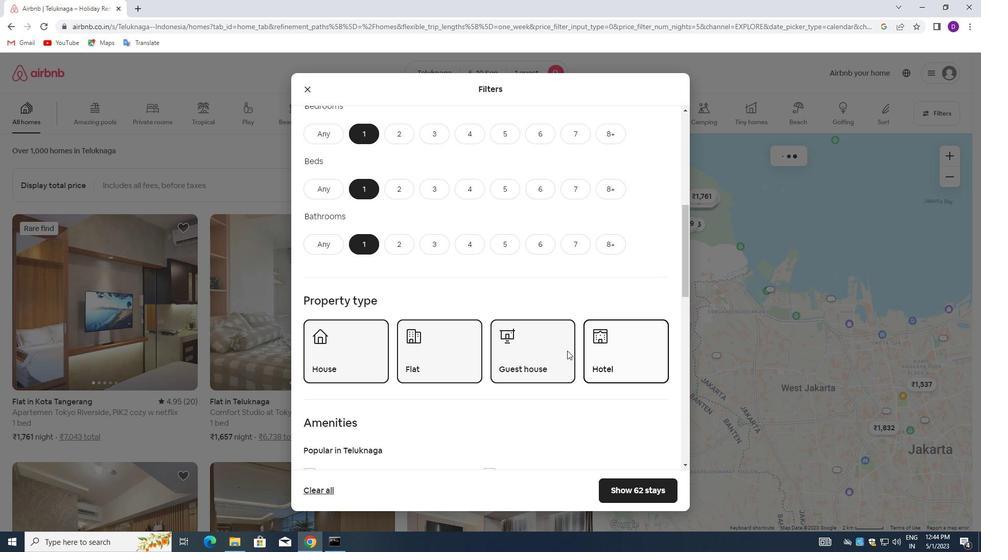 
Action: Mouse moved to (508, 351)
Screenshot: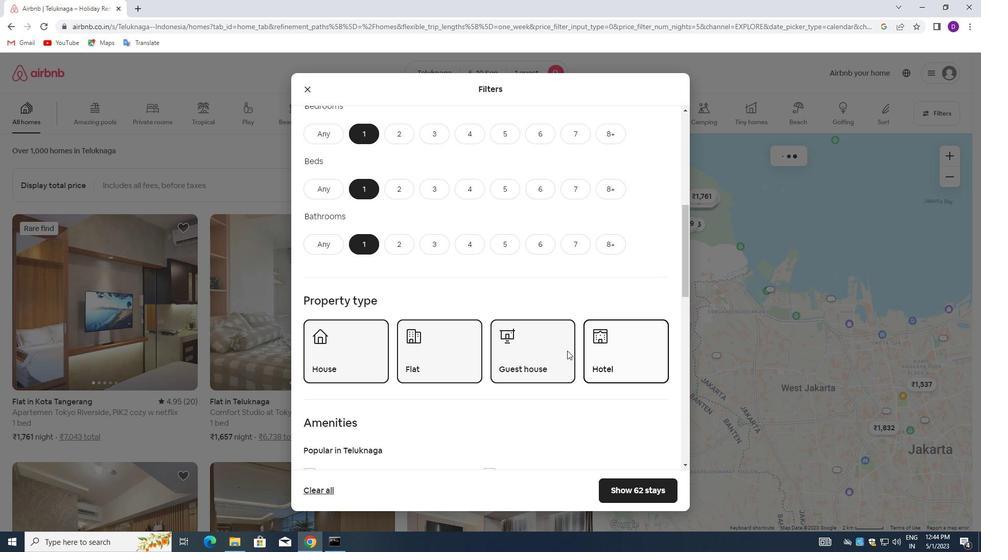 
Action: Mouse scrolled (508, 350) with delta (0, 0)
Screenshot: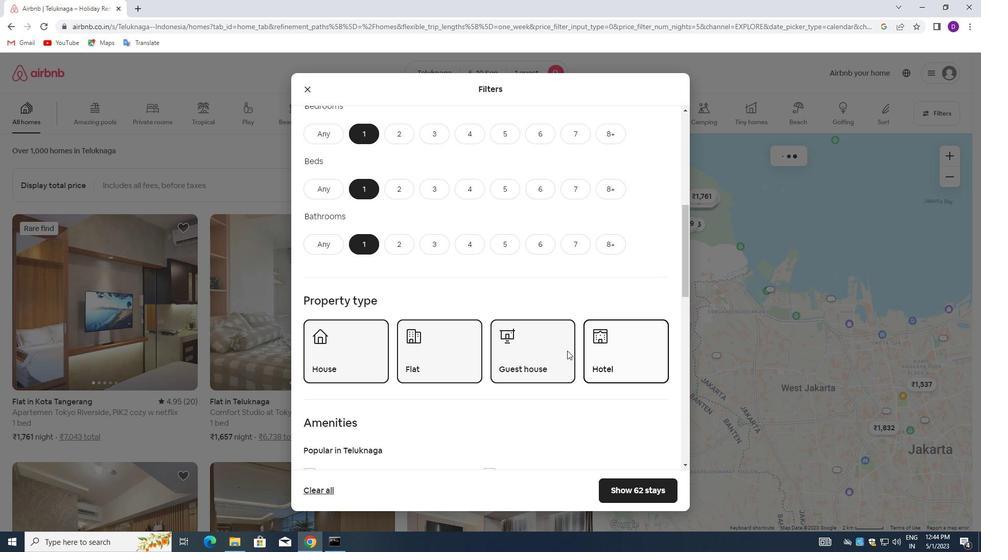 
Action: Mouse moved to (507, 351)
Screenshot: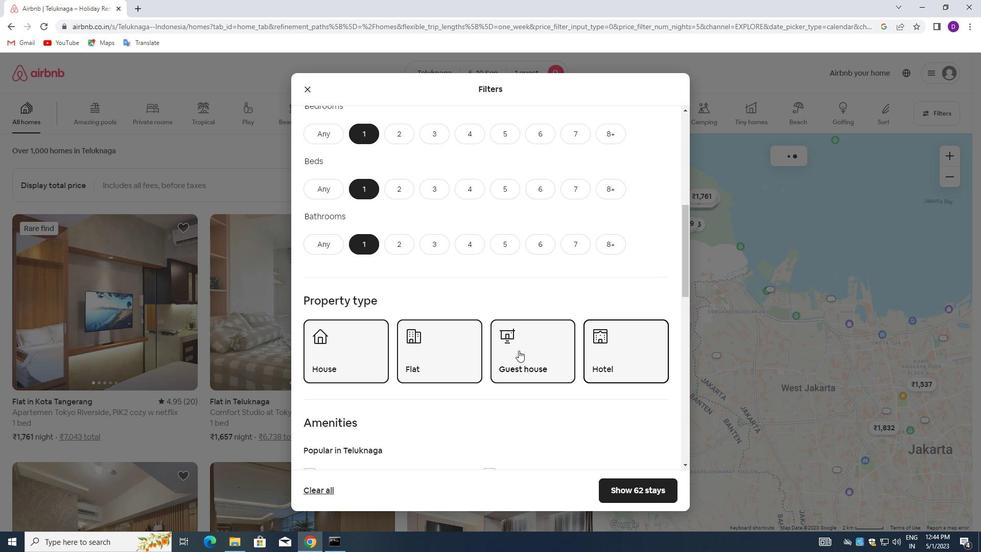 
Action: Mouse scrolled (507, 350) with delta (0, 0)
Screenshot: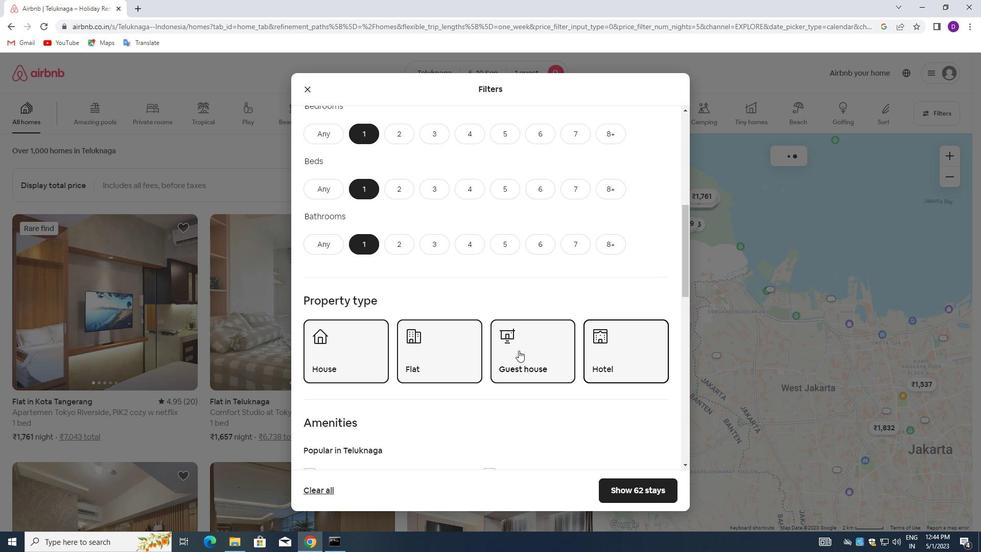 
Action: Mouse moved to (506, 351)
Screenshot: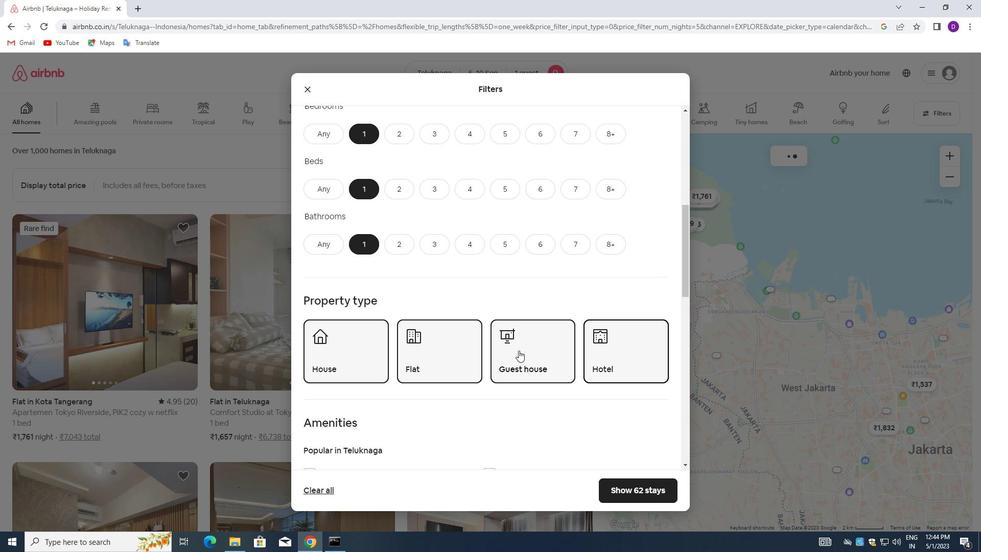 
Action: Mouse scrolled (506, 350) with delta (0, 0)
Screenshot: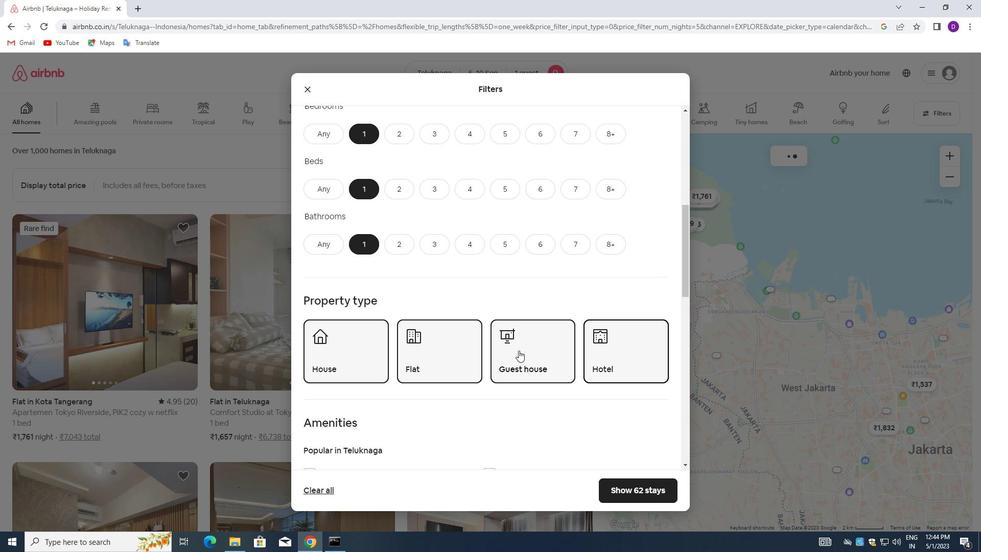 
Action: Mouse moved to (502, 348)
Screenshot: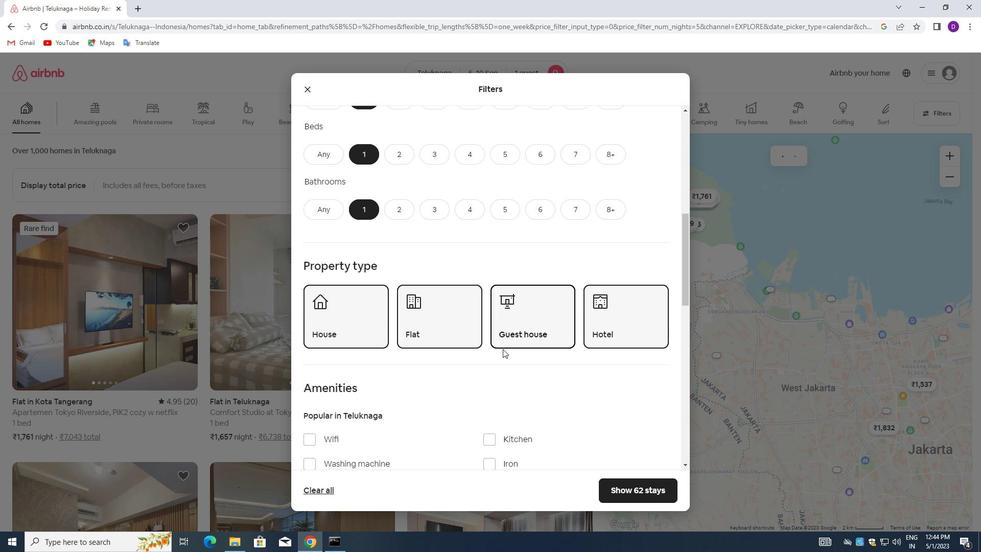 
Action: Mouse scrolled (502, 348) with delta (0, 0)
Screenshot: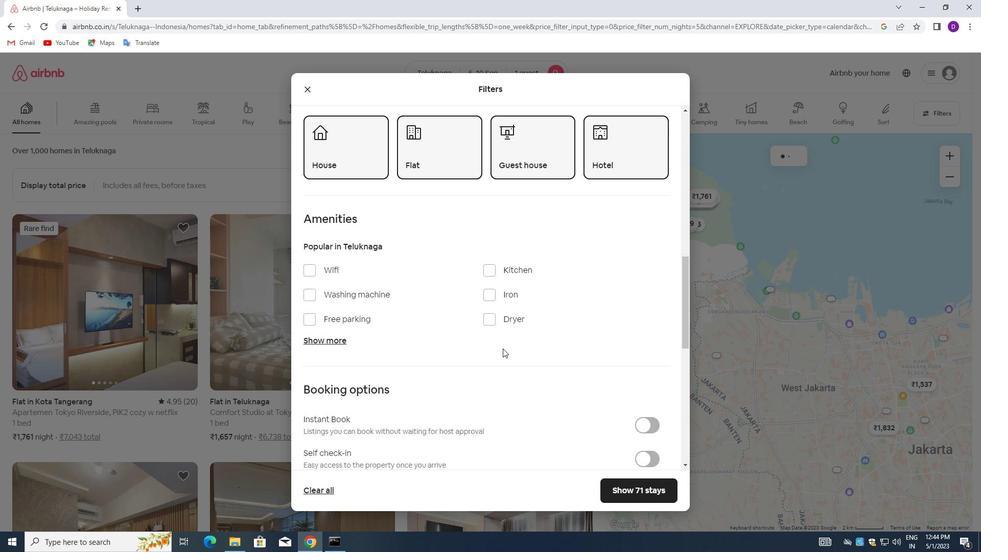 
Action: Mouse scrolled (502, 348) with delta (0, 0)
Screenshot: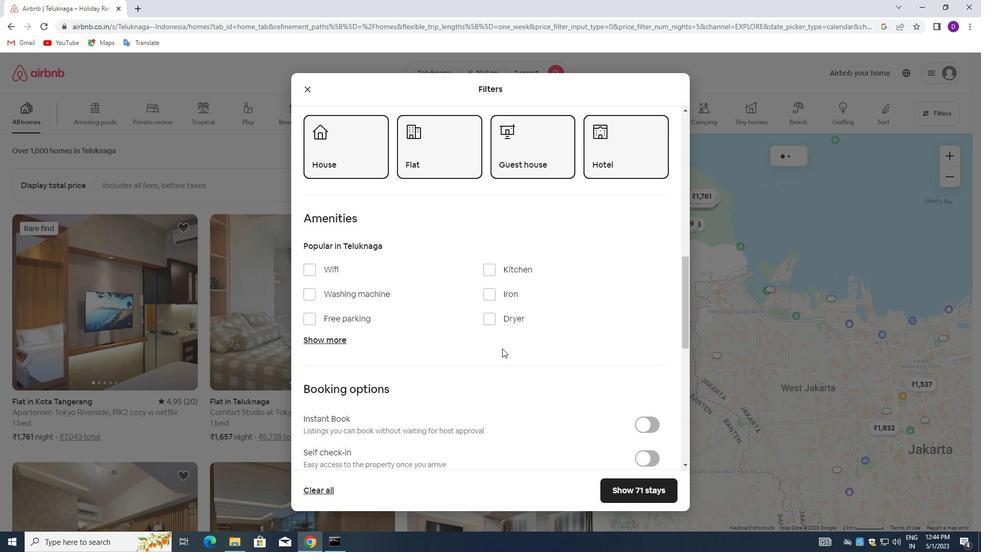 
Action: Mouse moved to (504, 348)
Screenshot: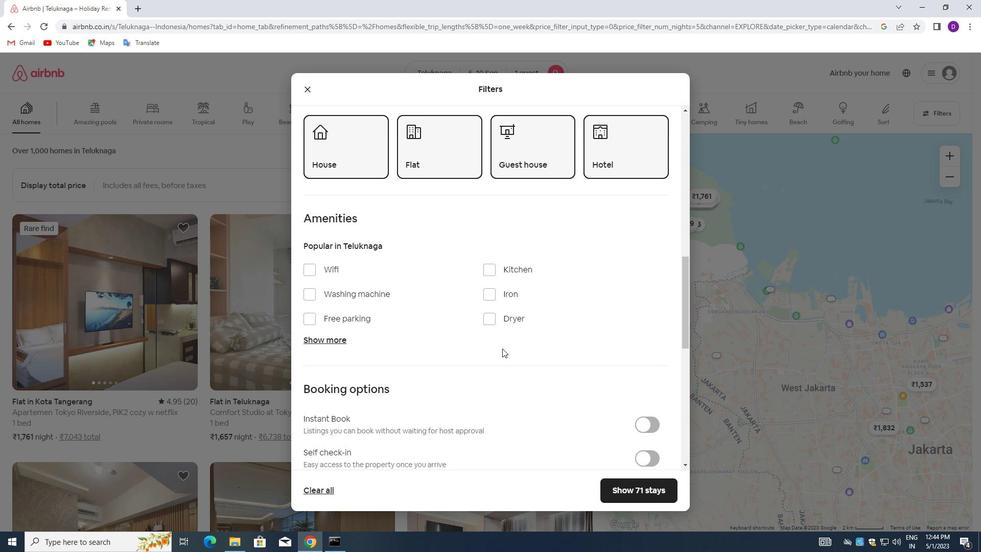 
Action: Mouse scrolled (504, 348) with delta (0, 0)
Screenshot: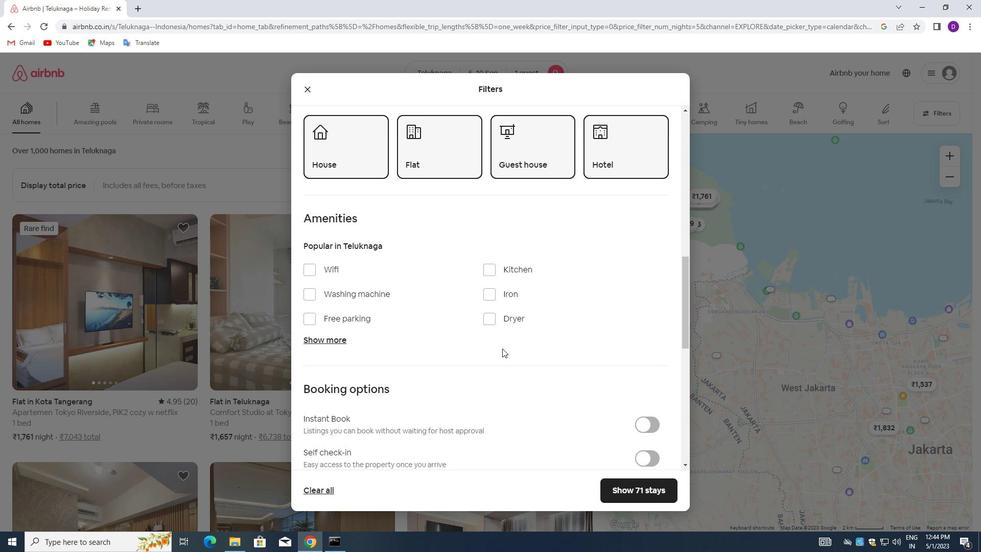 
Action: Mouse moved to (645, 313)
Screenshot: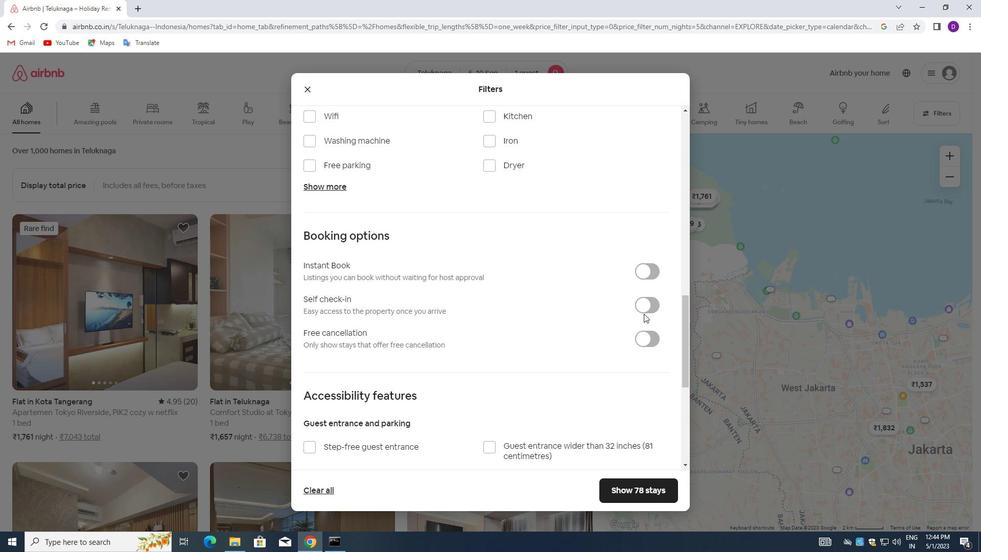 
Action: Mouse pressed left at (645, 313)
Screenshot: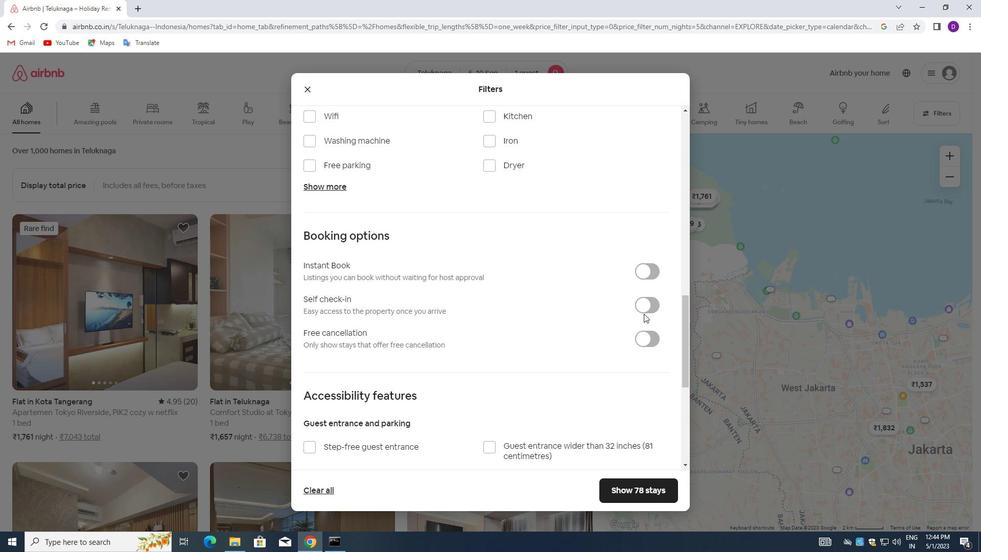 
Action: Mouse moved to (442, 349)
Screenshot: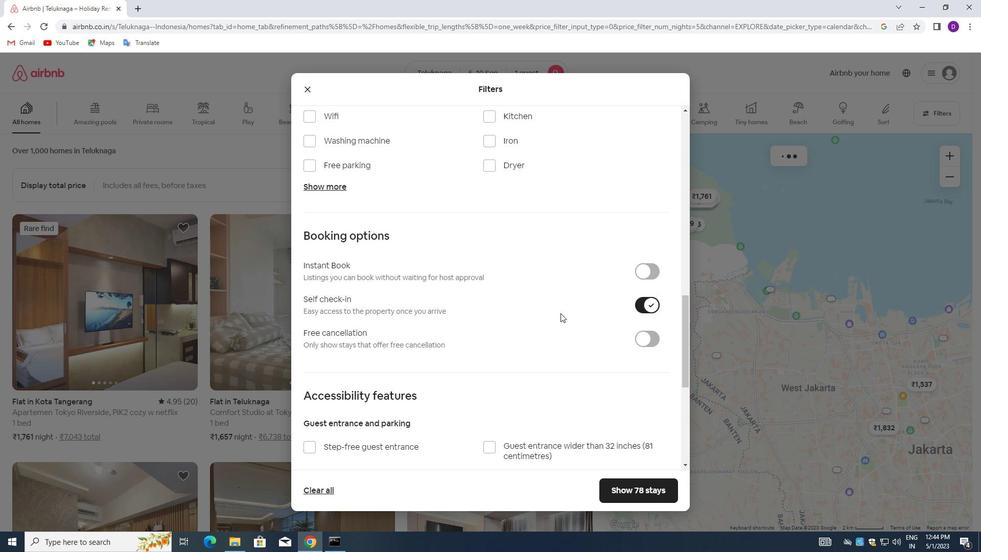 
Action: Mouse scrolled (442, 348) with delta (0, 0)
Screenshot: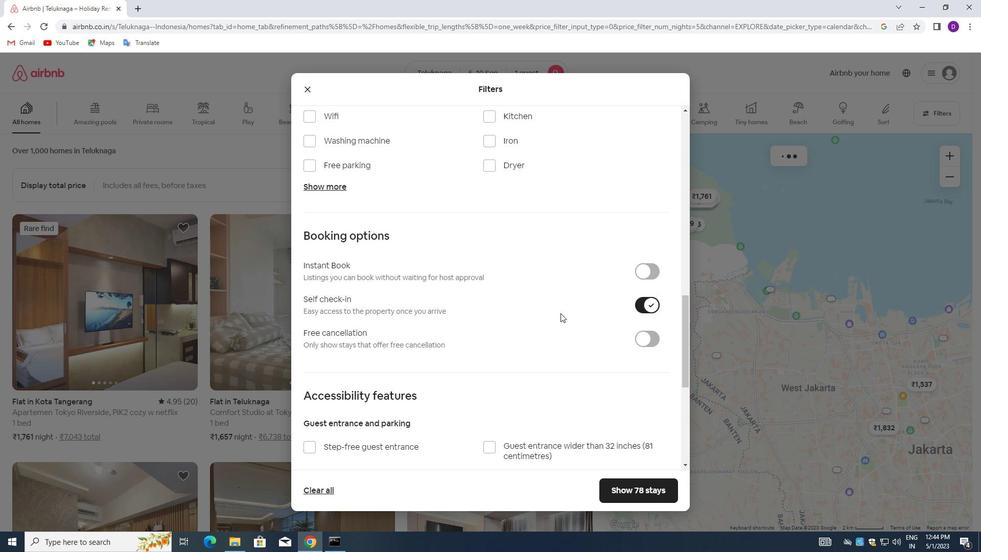 
Action: Mouse moved to (438, 351)
Screenshot: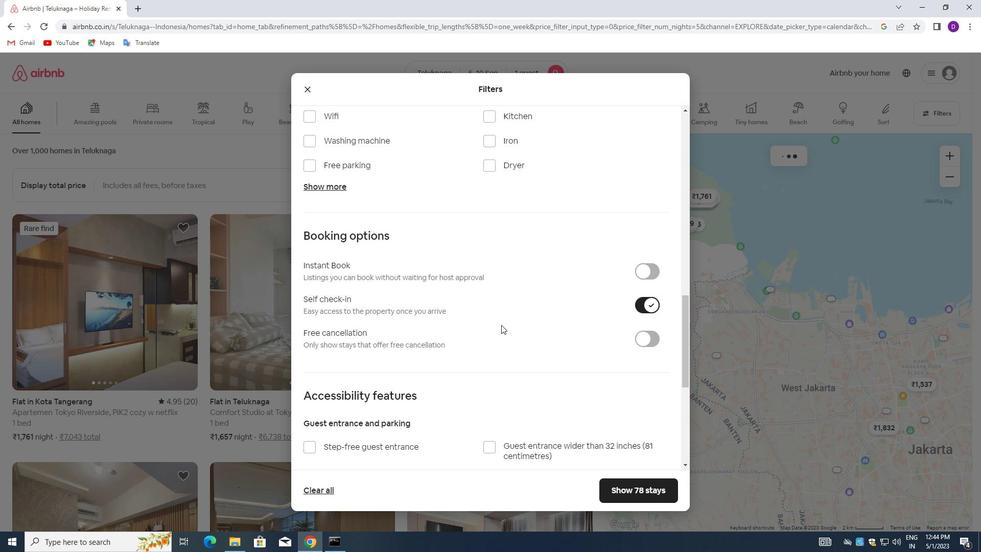 
Action: Mouse scrolled (438, 350) with delta (0, 0)
Screenshot: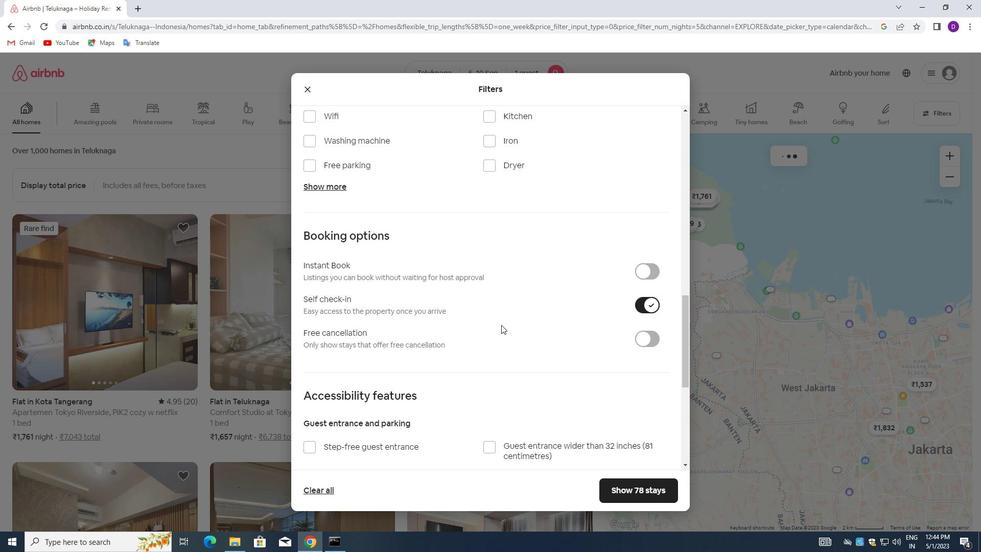 
Action: Mouse moved to (437, 351)
Screenshot: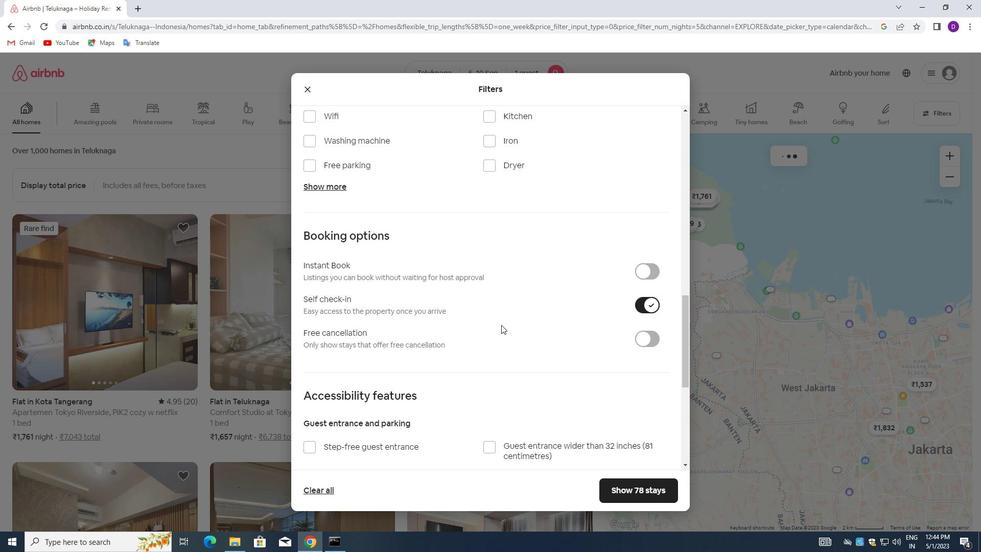 
Action: Mouse scrolled (437, 350) with delta (0, 0)
Screenshot: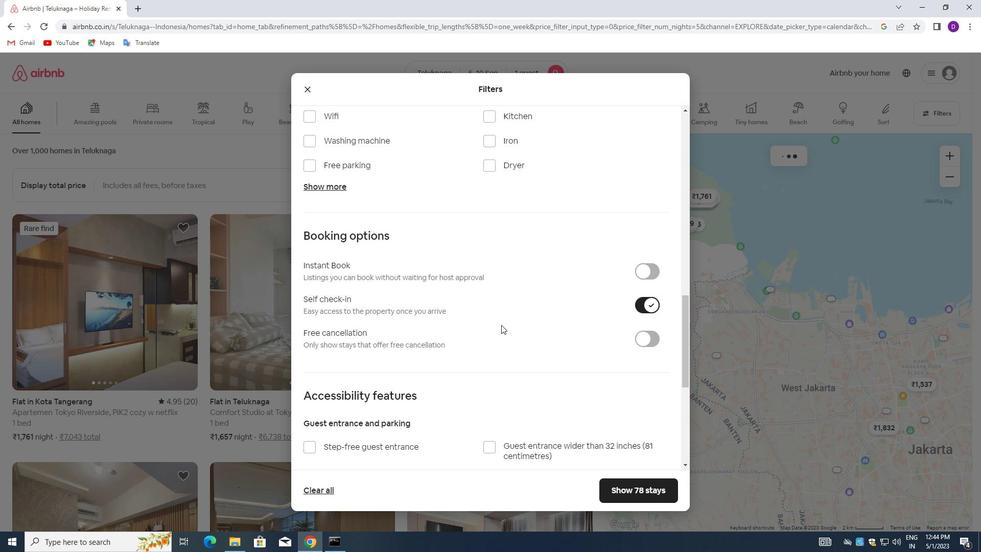 
Action: Mouse moved to (436, 351)
Screenshot: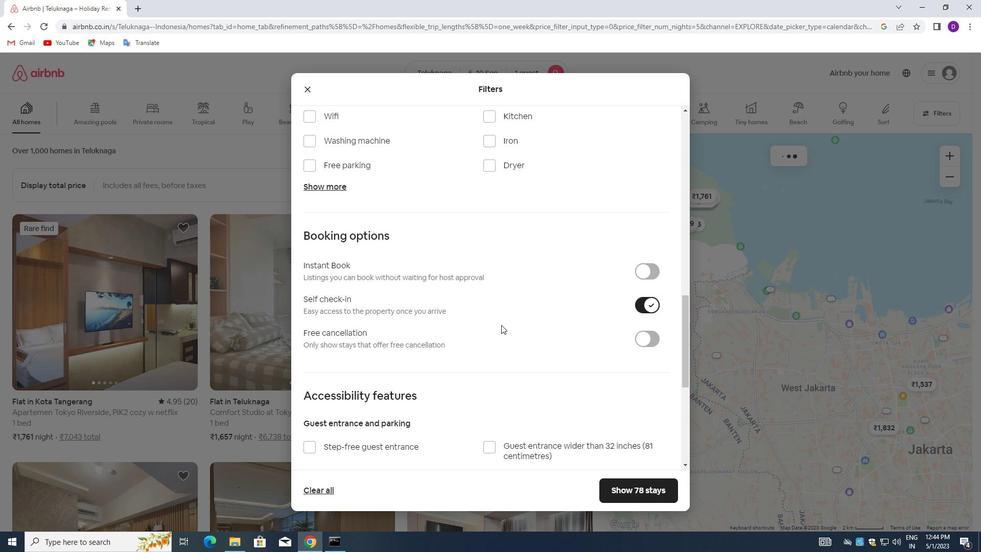 
Action: Mouse scrolled (436, 350) with delta (0, 0)
Screenshot: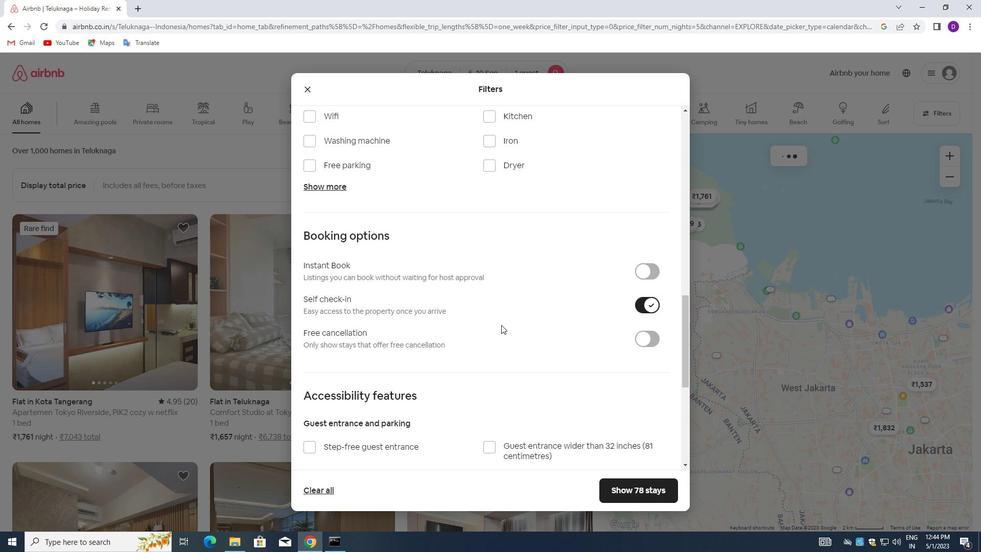 
Action: Mouse moved to (435, 351)
Screenshot: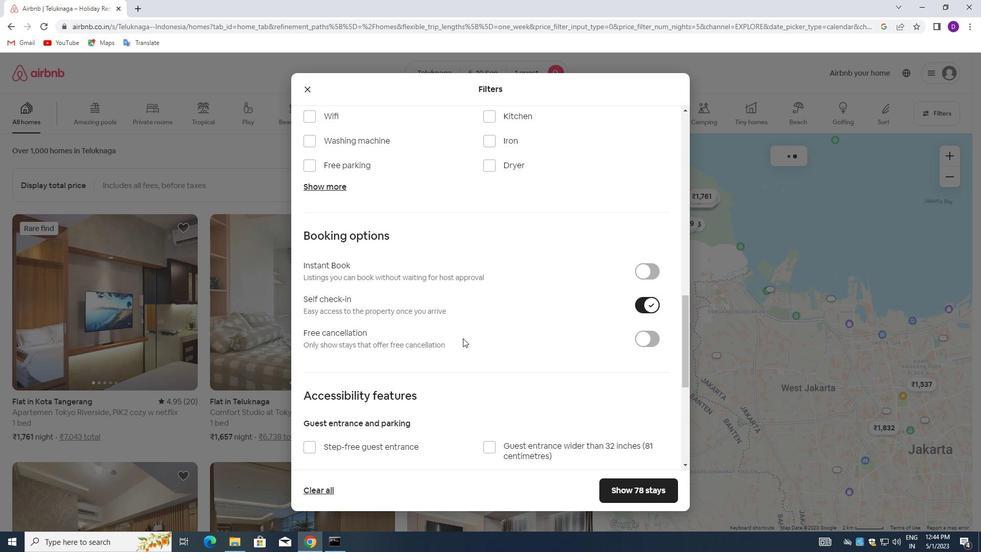 
Action: Mouse scrolled (435, 351) with delta (0, 0)
Screenshot: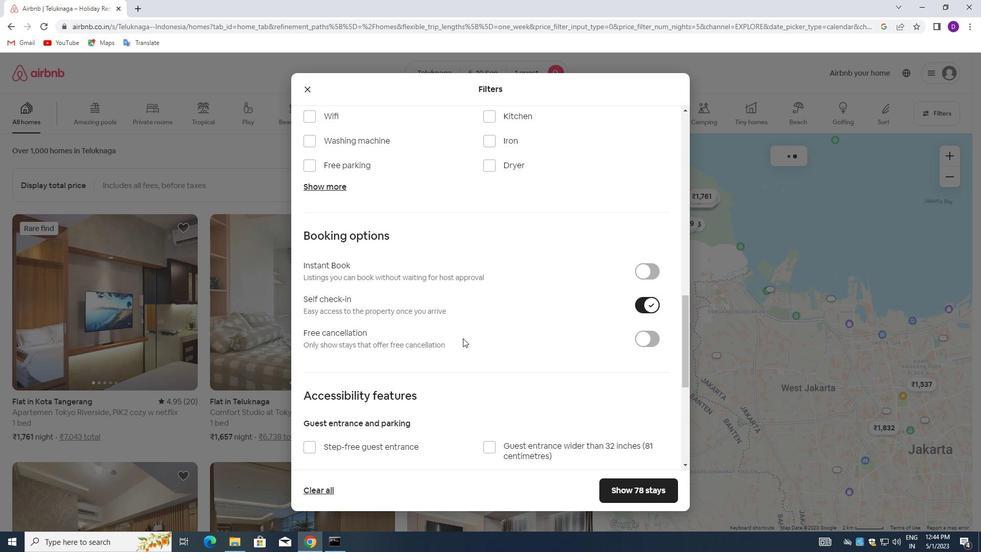 
Action: Mouse moved to (429, 356)
Screenshot: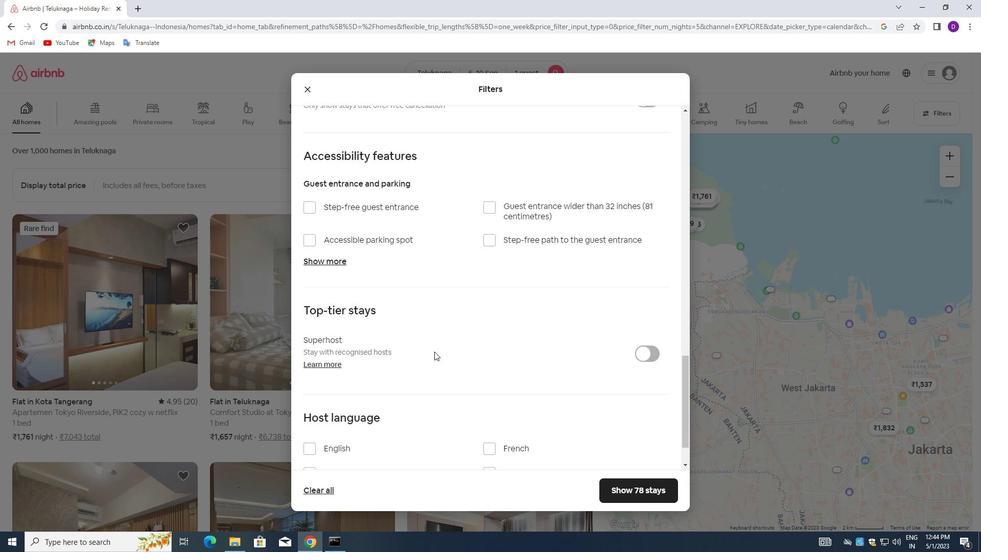 
Action: Mouse scrolled (429, 356) with delta (0, 0)
Screenshot: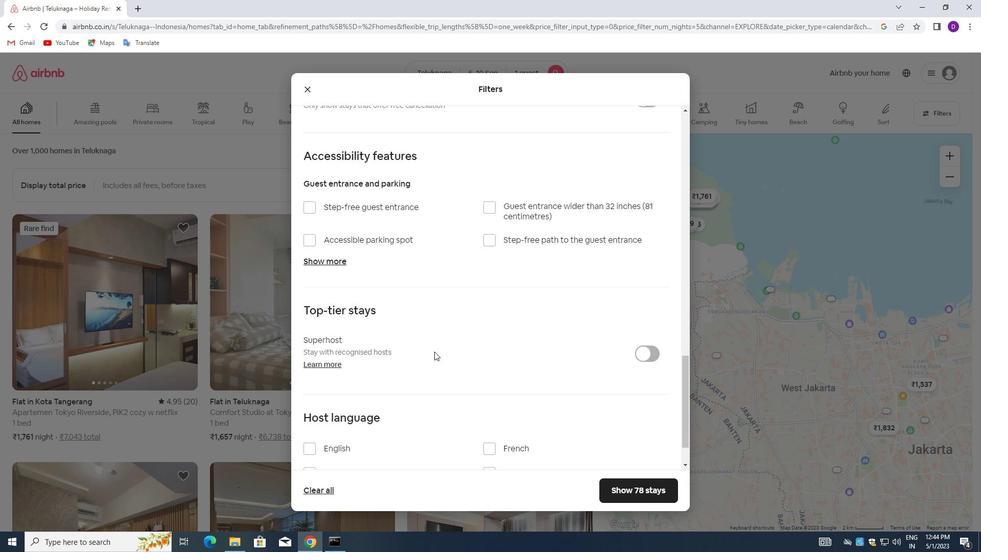 
Action: Mouse moved to (425, 360)
Screenshot: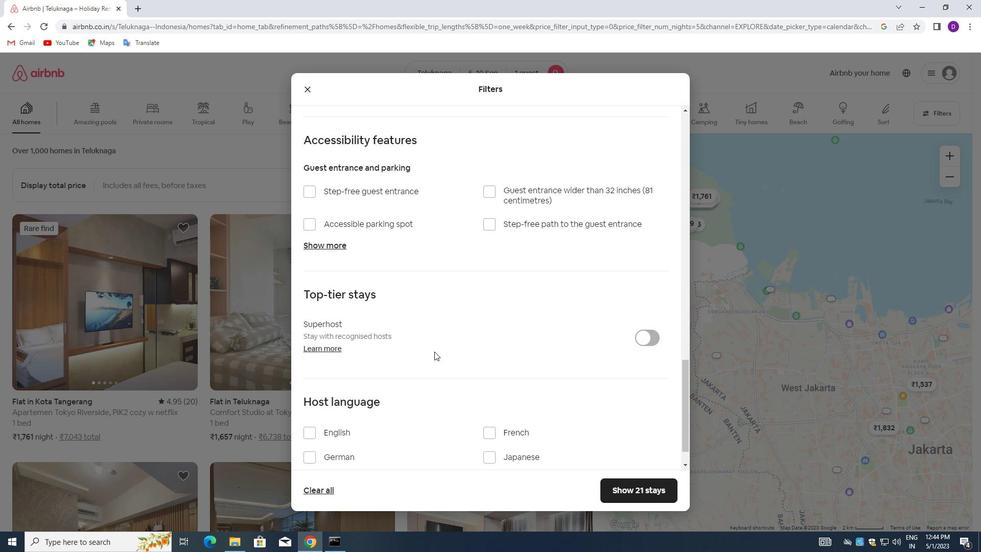
Action: Mouse scrolled (425, 359) with delta (0, 0)
Screenshot: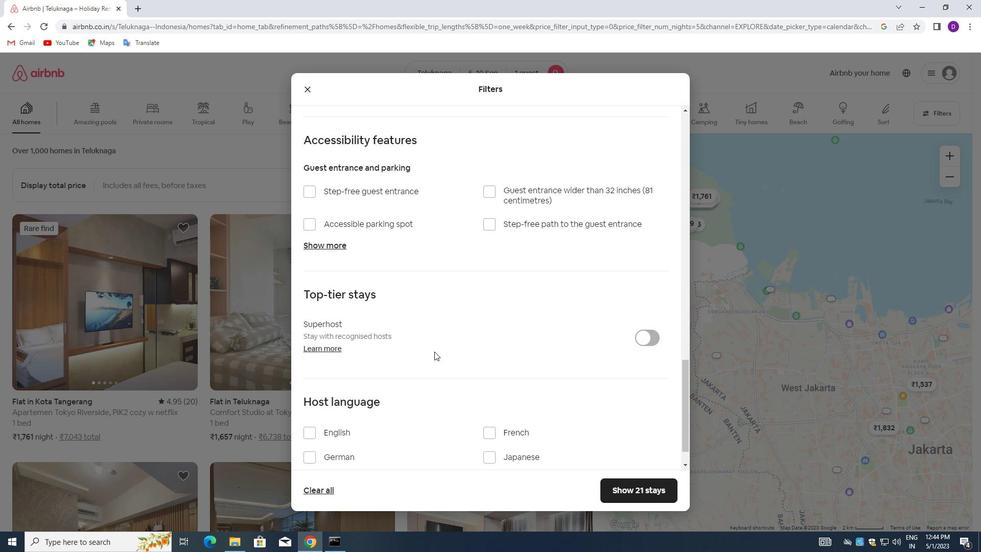 
Action: Mouse moved to (420, 364)
Screenshot: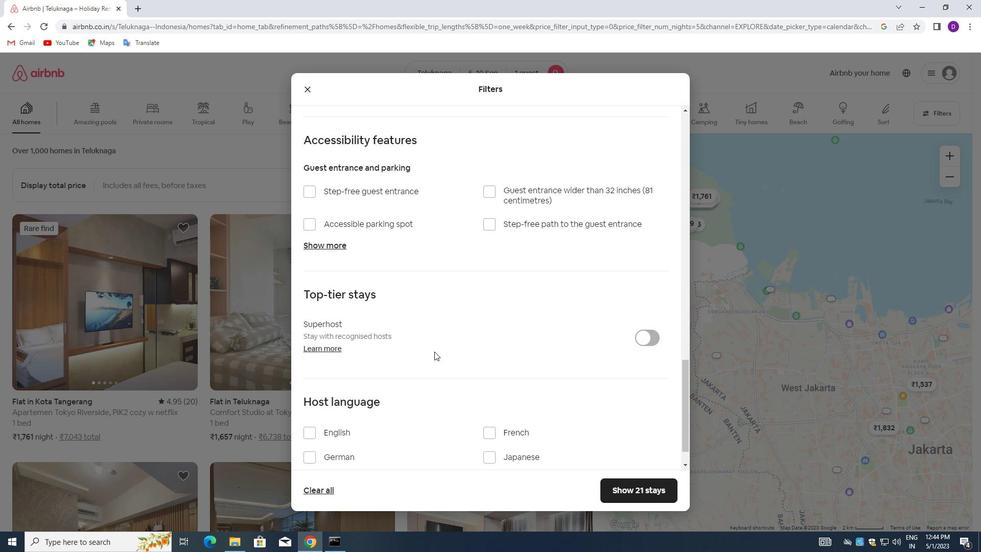 
Action: Mouse scrolled (420, 363) with delta (0, 0)
Screenshot: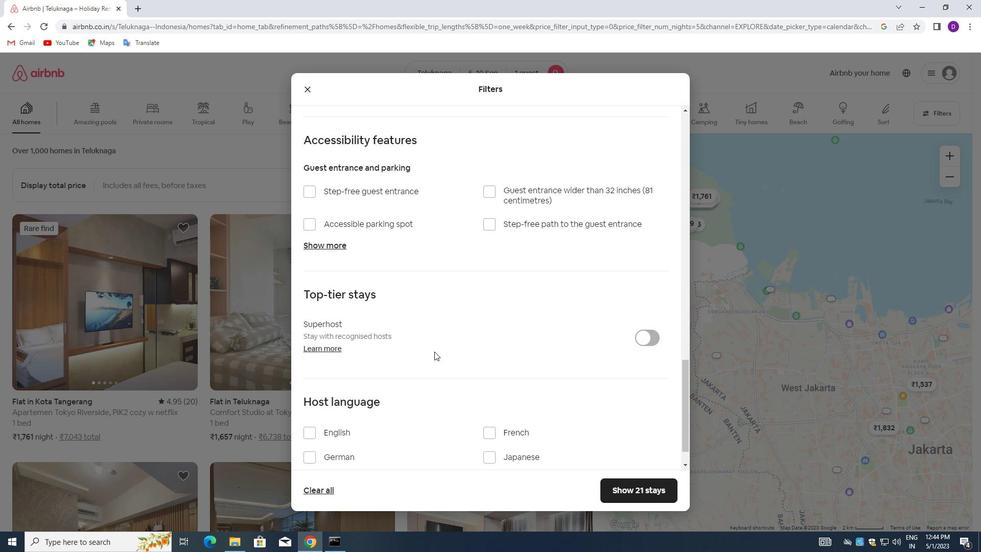 
Action: Mouse moved to (416, 366)
Screenshot: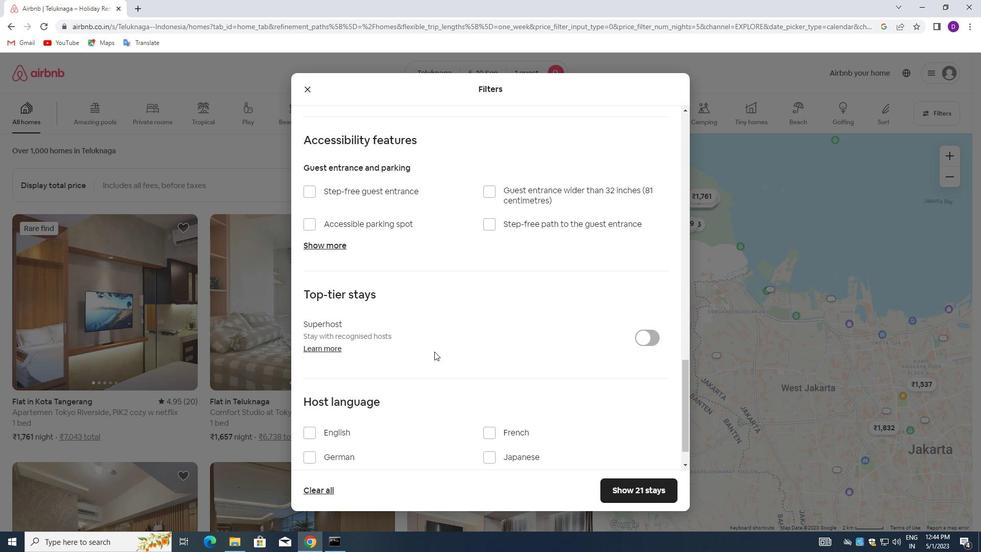 
Action: Mouse scrolled (416, 365) with delta (0, 0)
Screenshot: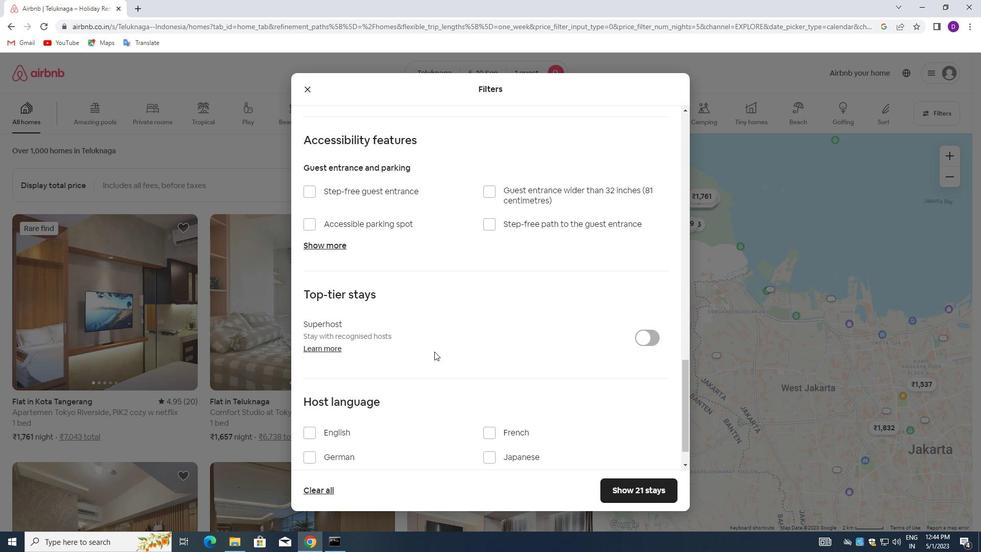 
Action: Mouse moved to (413, 368)
Screenshot: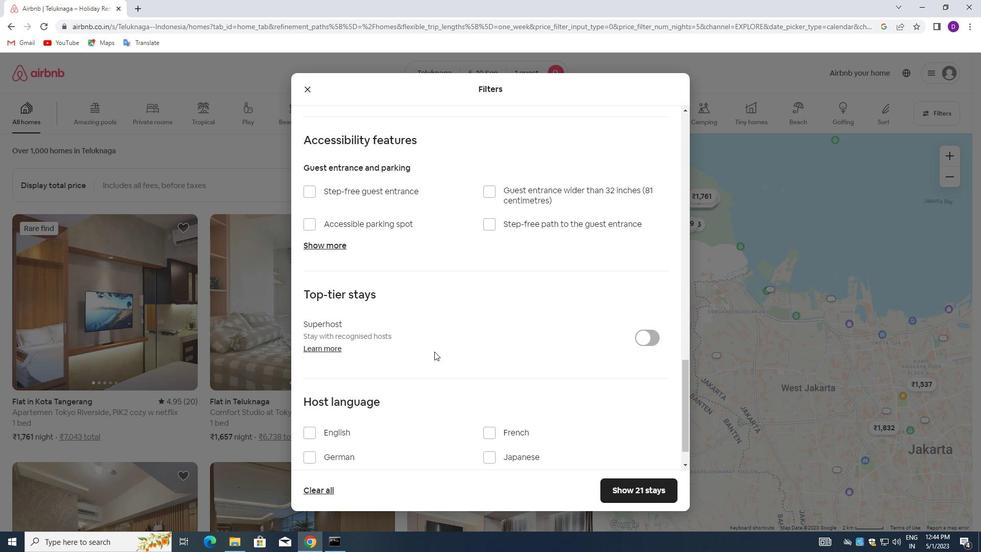 
Action: Mouse scrolled (413, 368) with delta (0, 0)
Screenshot: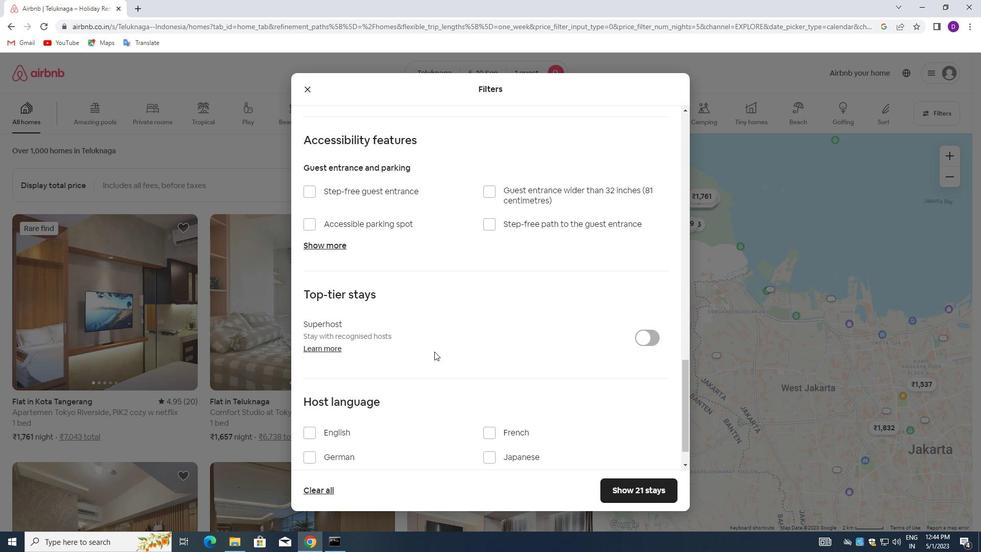 
Action: Mouse moved to (409, 370)
Screenshot: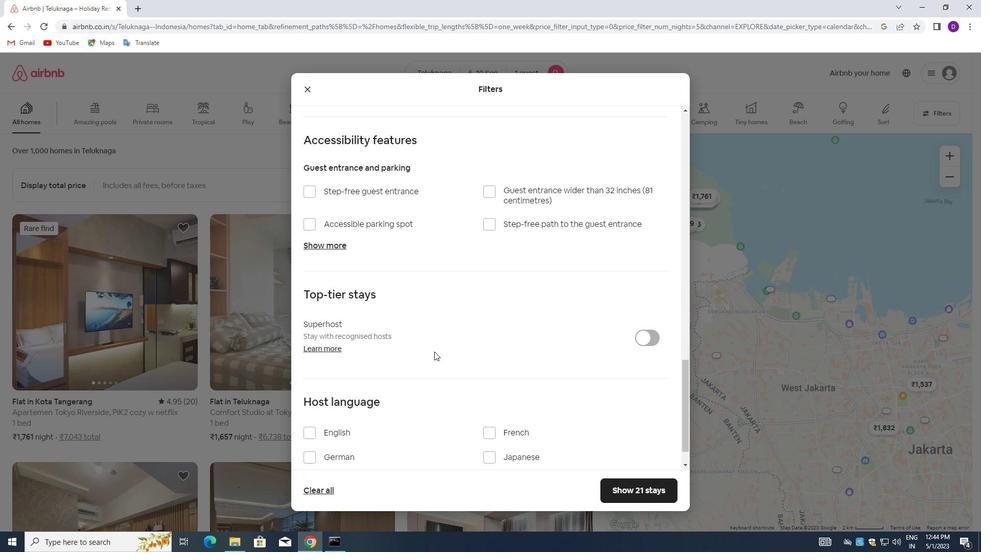 
Action: Mouse scrolled (409, 370) with delta (0, 0)
Screenshot: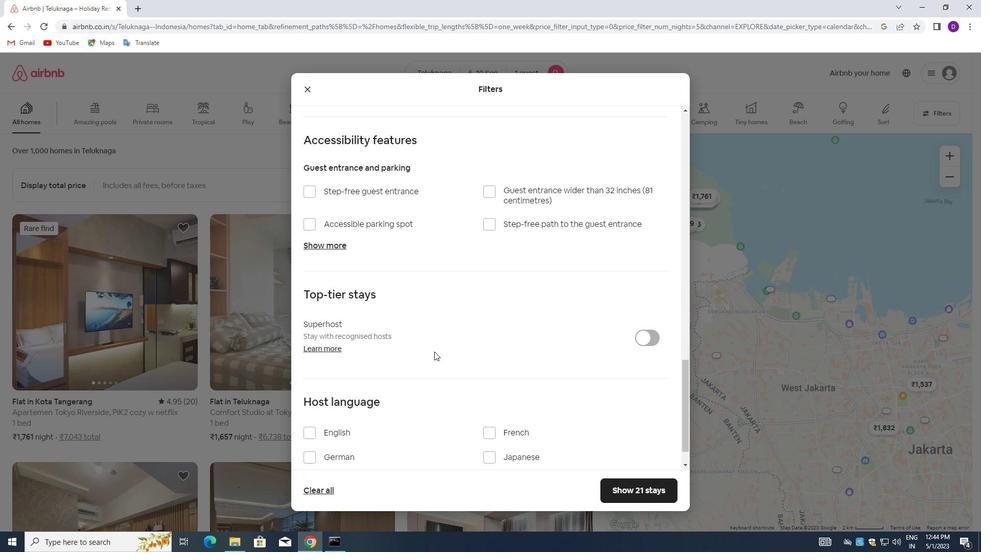 
Action: Mouse moved to (308, 398)
Screenshot: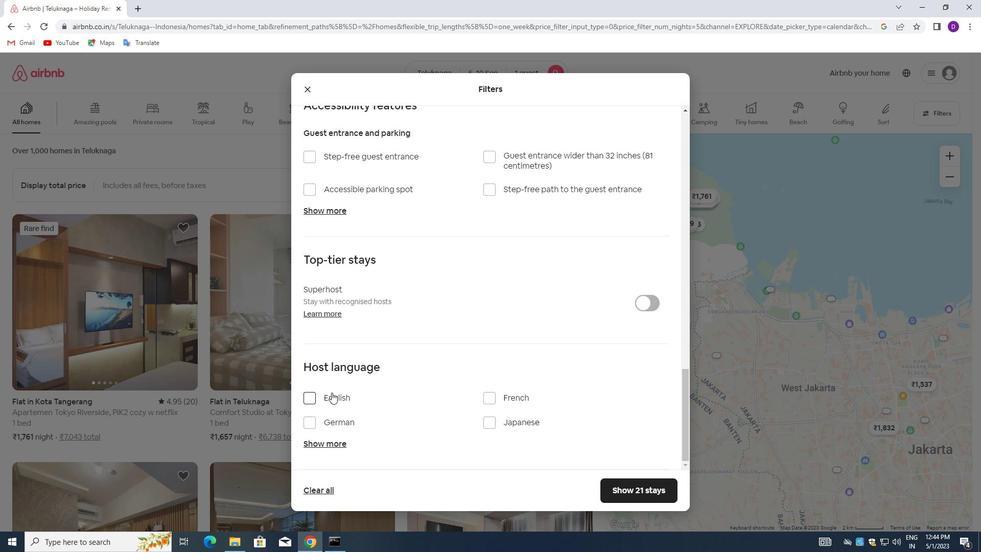 
Action: Mouse pressed left at (308, 398)
Screenshot: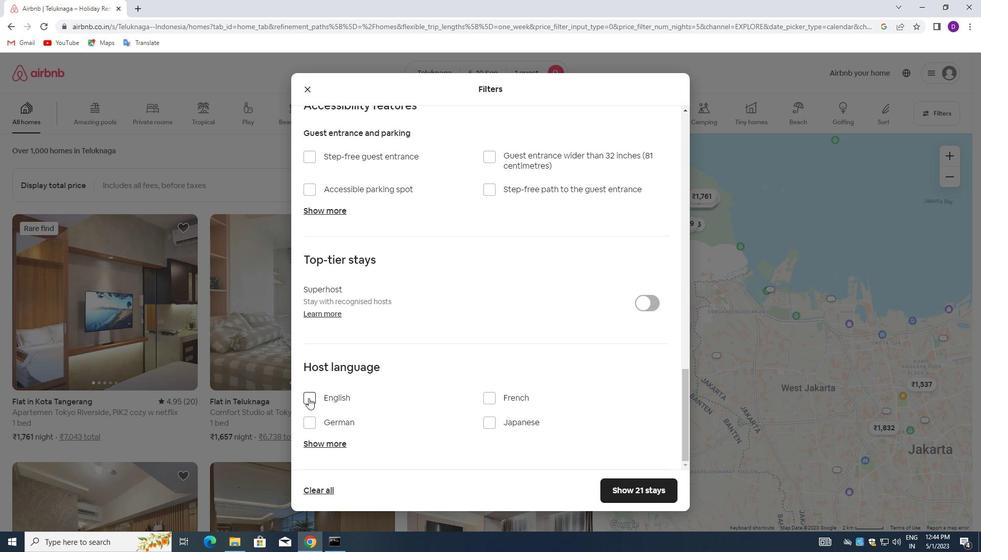 
Action: Mouse moved to (637, 488)
Screenshot: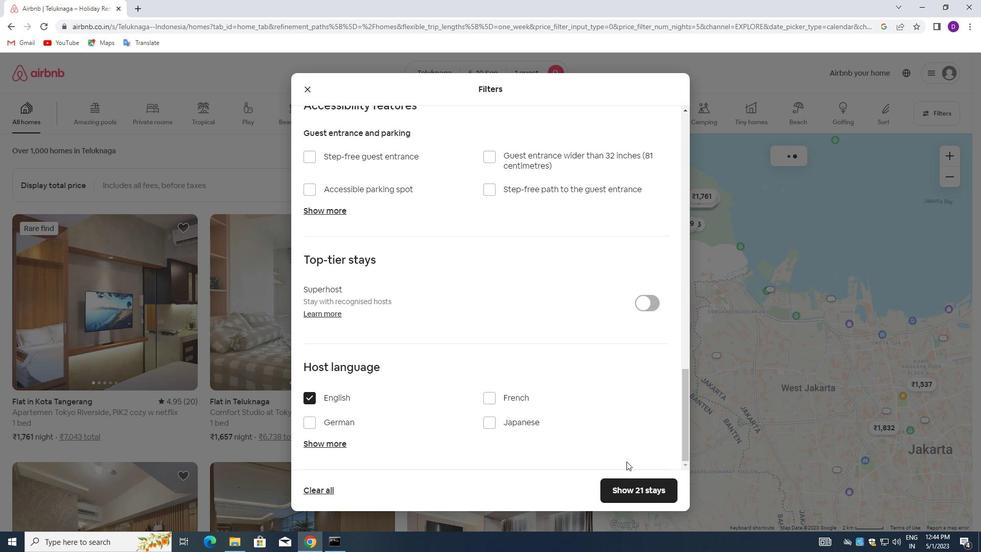 
Action: Mouse pressed left at (637, 488)
Screenshot: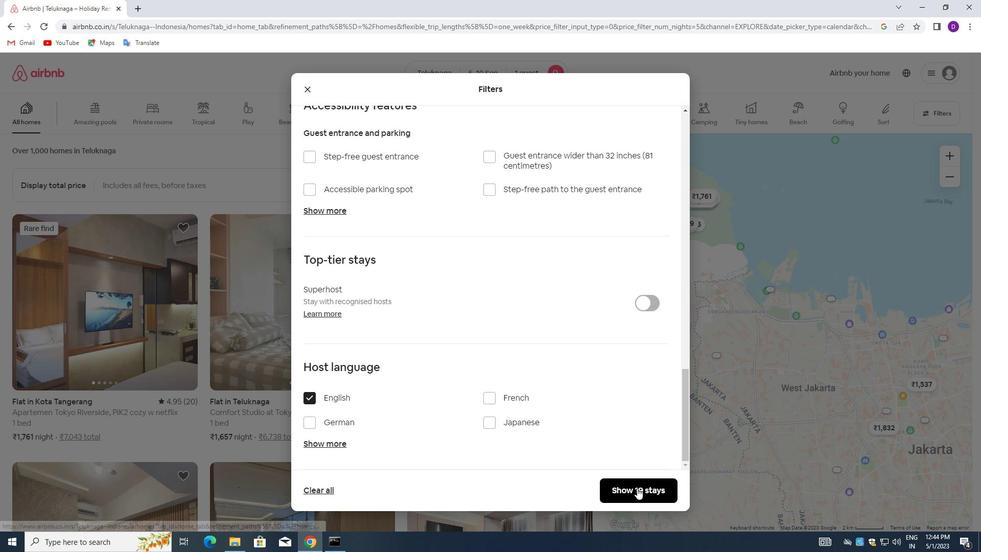 
Action: Mouse moved to (512, 409)
Screenshot: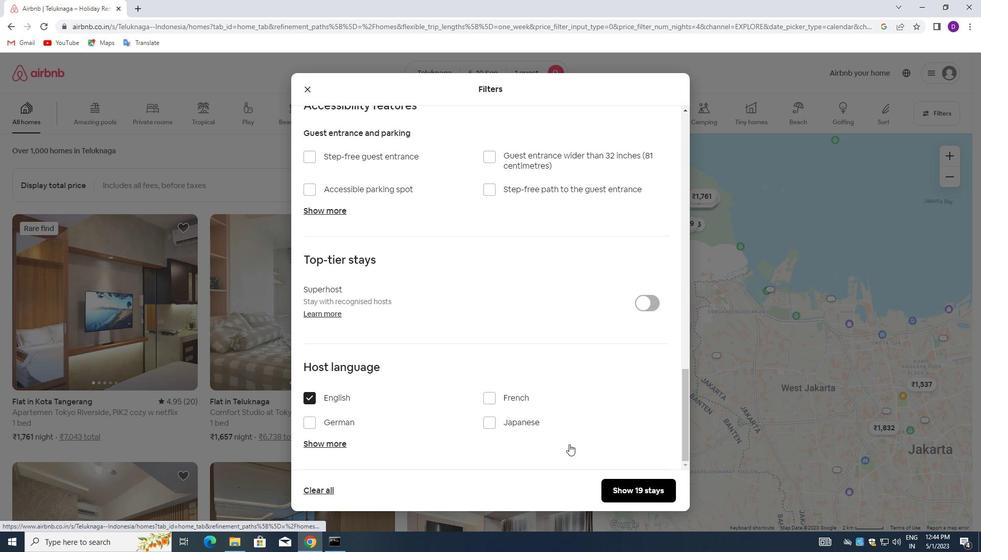 
